 Task: Reply All to email with the signature Gabriel Evans with the subject Request for a video from softage.1@softage.net with the message Could you please provide a summary of the customer feedback received?, select last sentence, change the font color from current to red and background color to green Send the email
Action: Mouse moved to (884, 75)
Screenshot: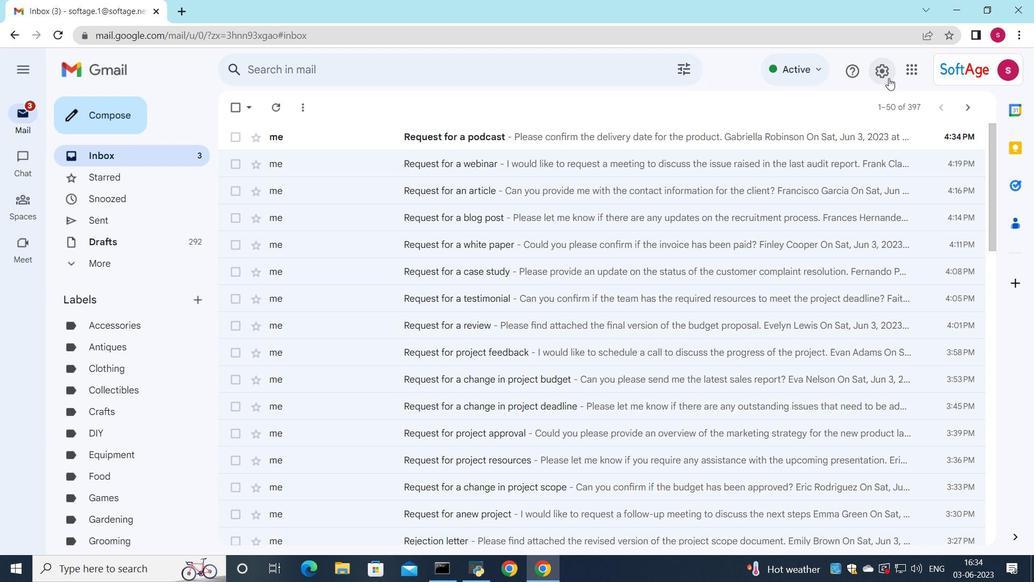 
Action: Mouse pressed left at (884, 75)
Screenshot: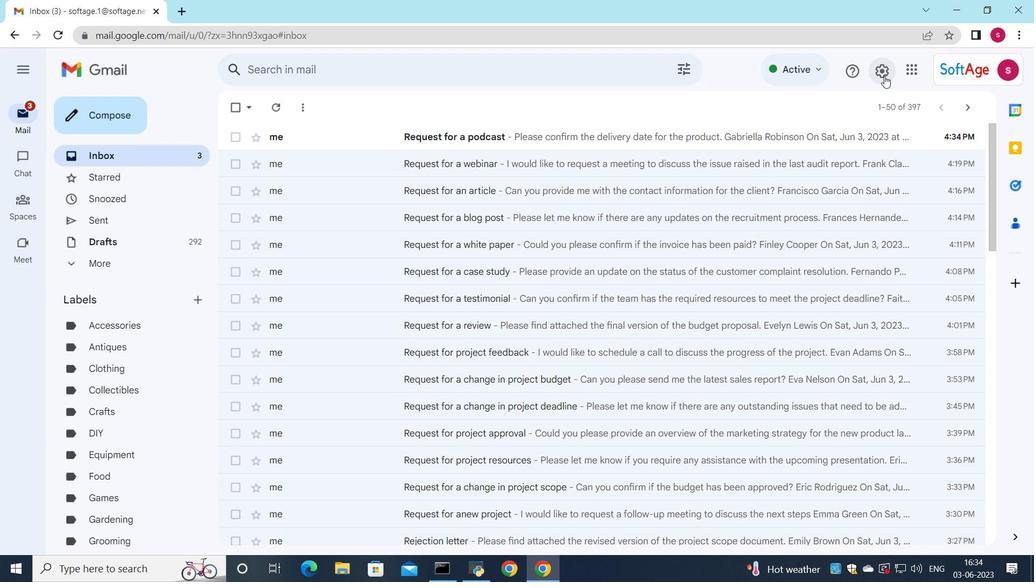 
Action: Mouse moved to (883, 137)
Screenshot: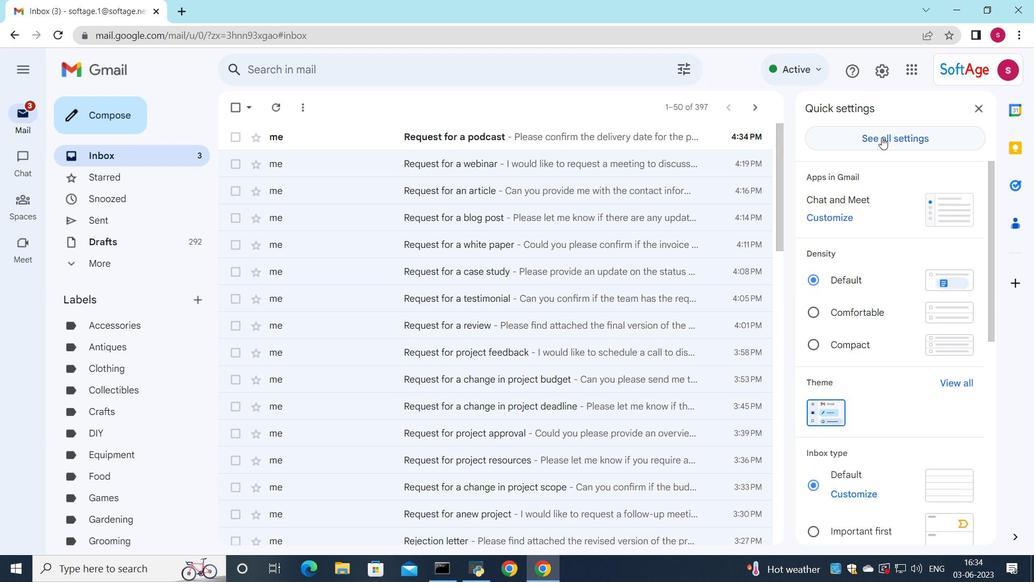 
Action: Mouse pressed left at (883, 137)
Screenshot: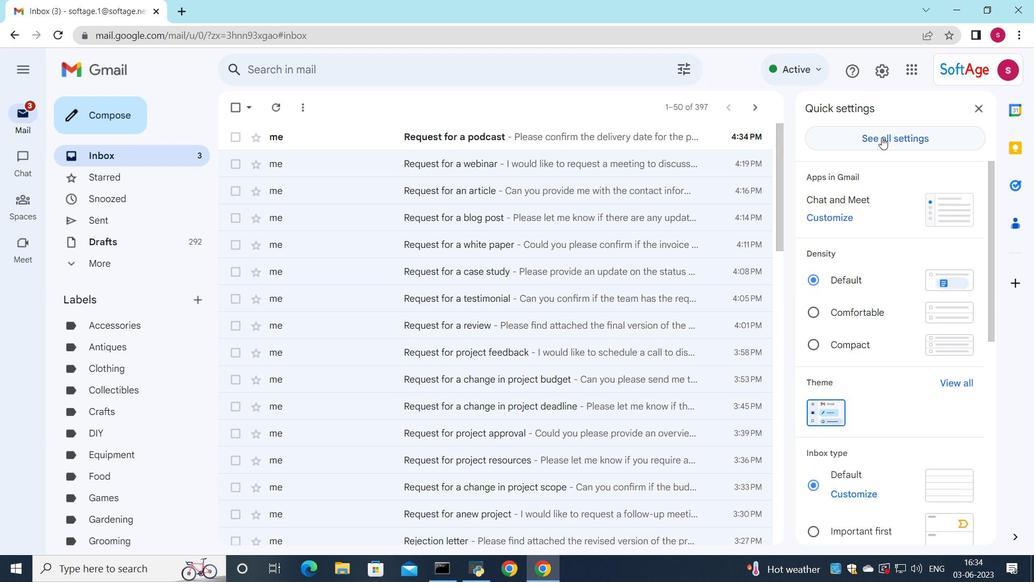 
Action: Mouse moved to (601, 369)
Screenshot: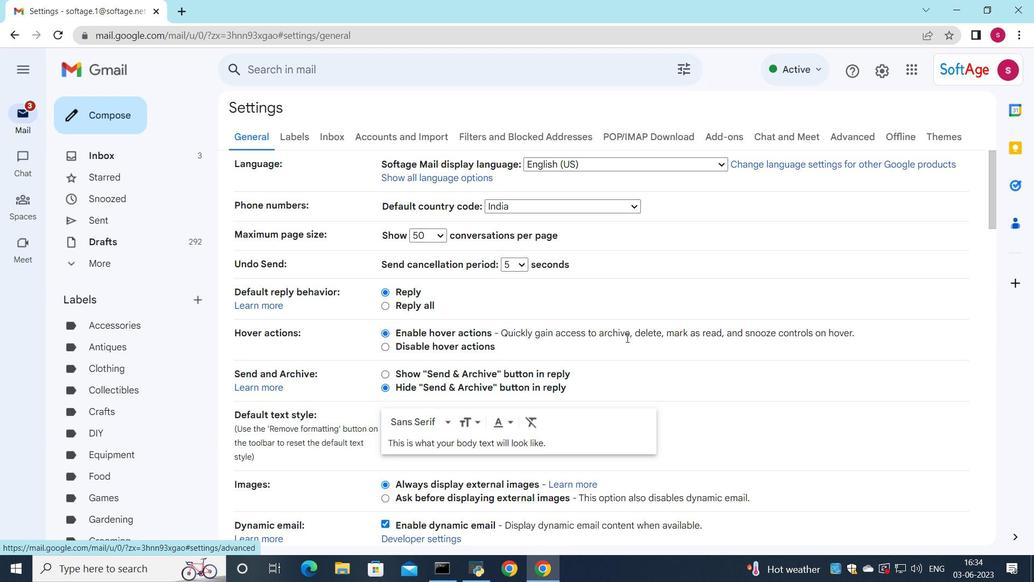 
Action: Mouse scrolled (601, 368) with delta (0, 0)
Screenshot: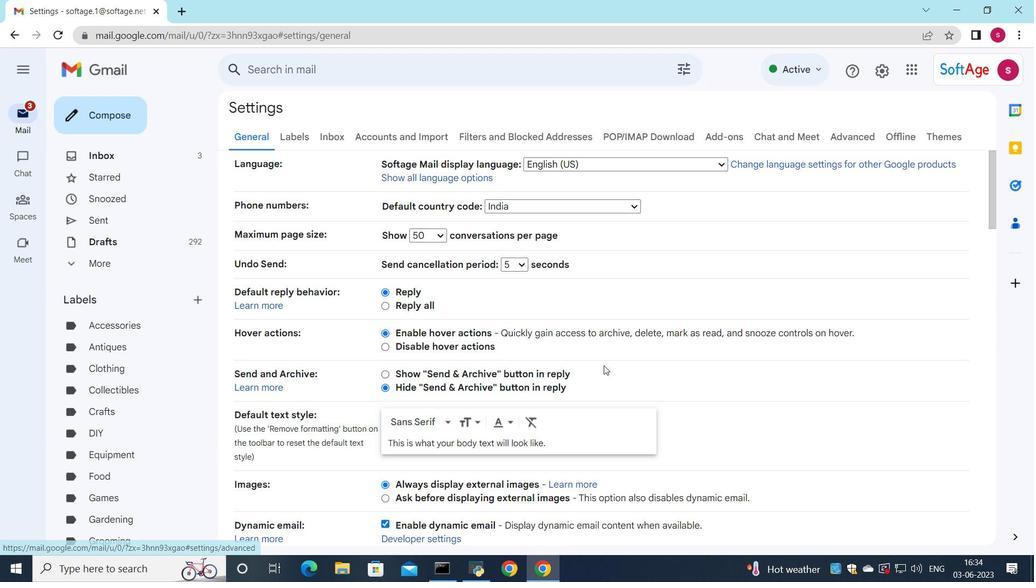 
Action: Mouse scrolled (601, 368) with delta (0, 0)
Screenshot: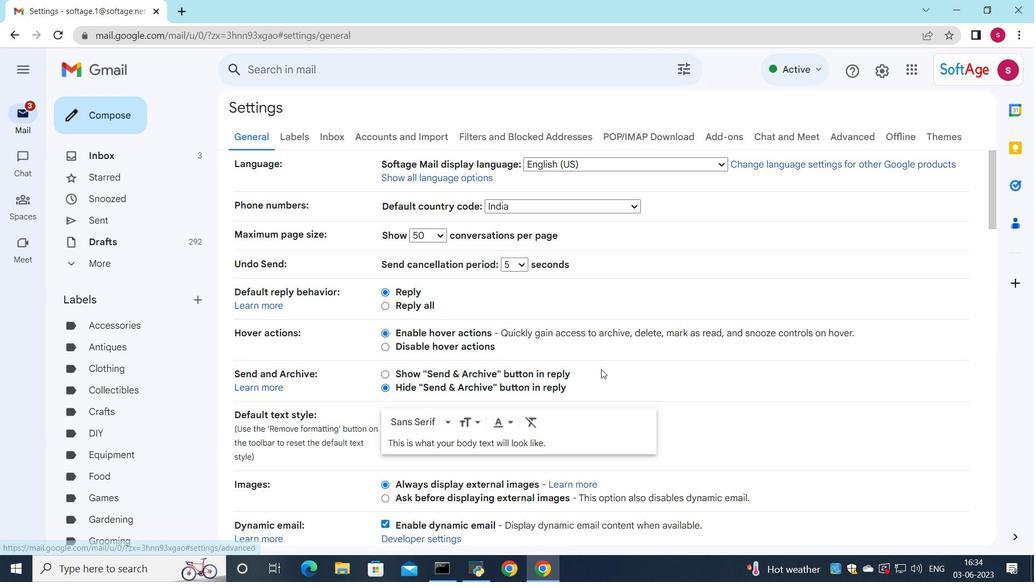 
Action: Mouse scrolled (601, 368) with delta (0, 0)
Screenshot: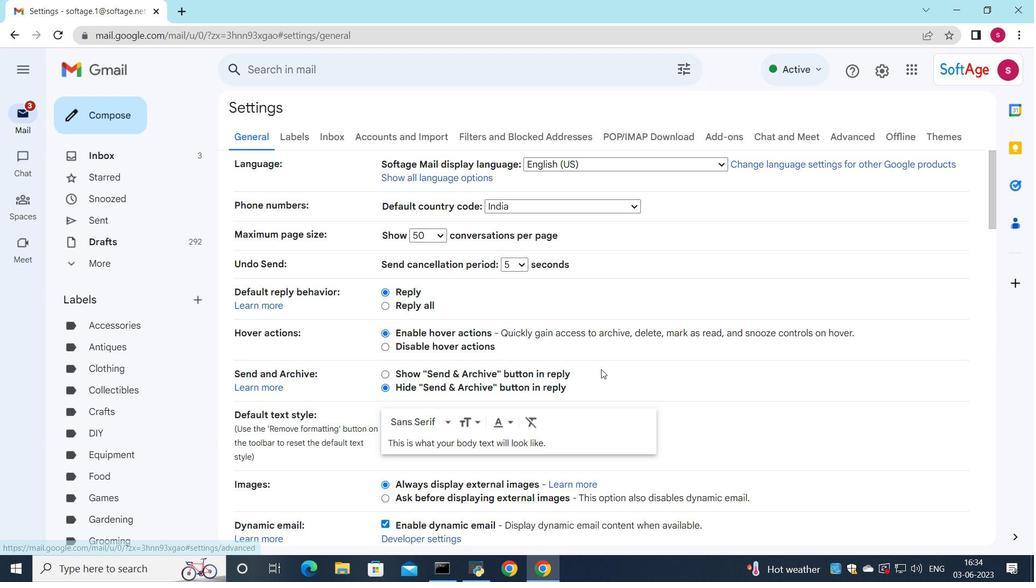 
Action: Mouse moved to (601, 363)
Screenshot: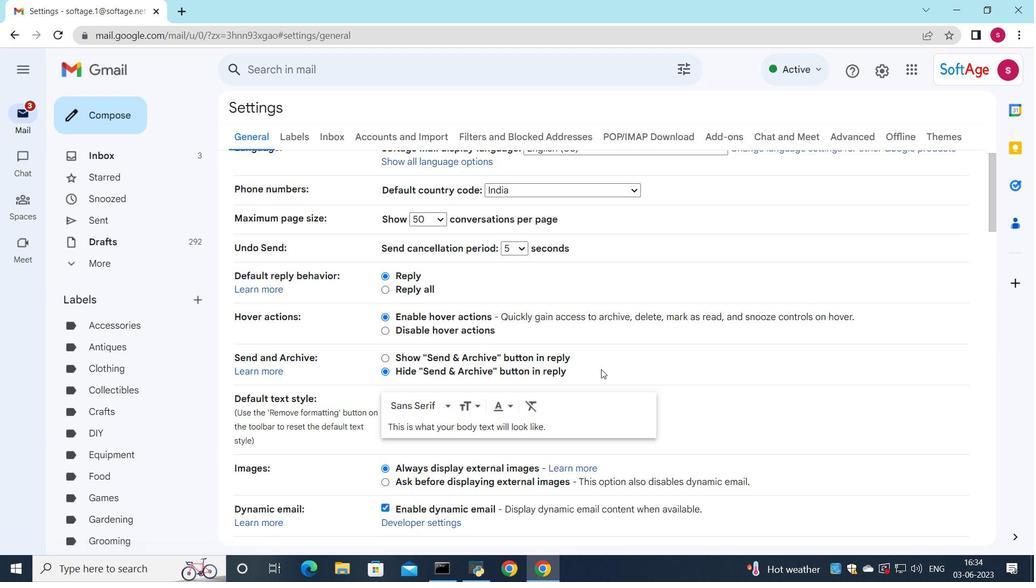 
Action: Mouse scrolled (601, 363) with delta (0, 0)
Screenshot: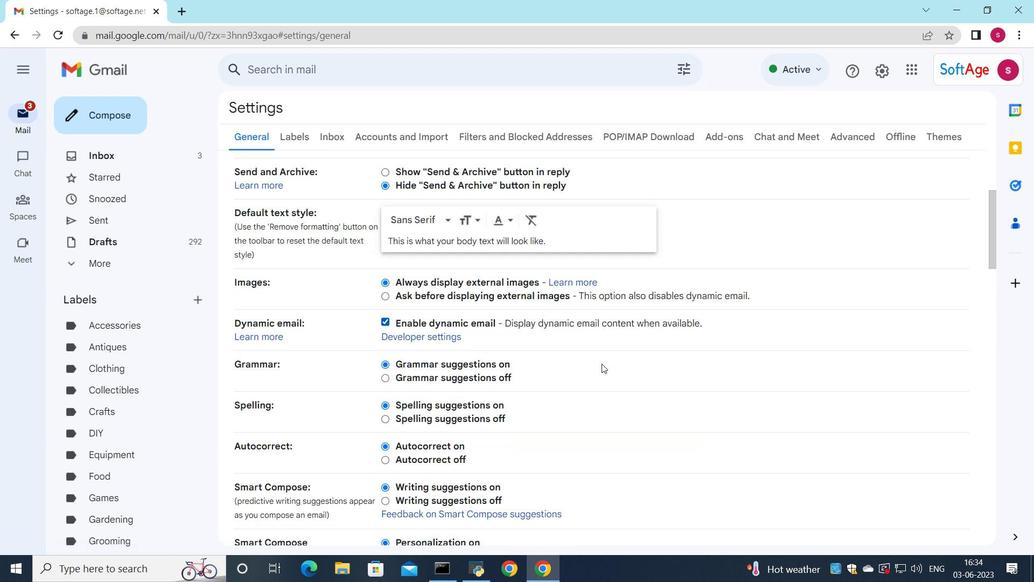 
Action: Mouse scrolled (601, 363) with delta (0, 0)
Screenshot: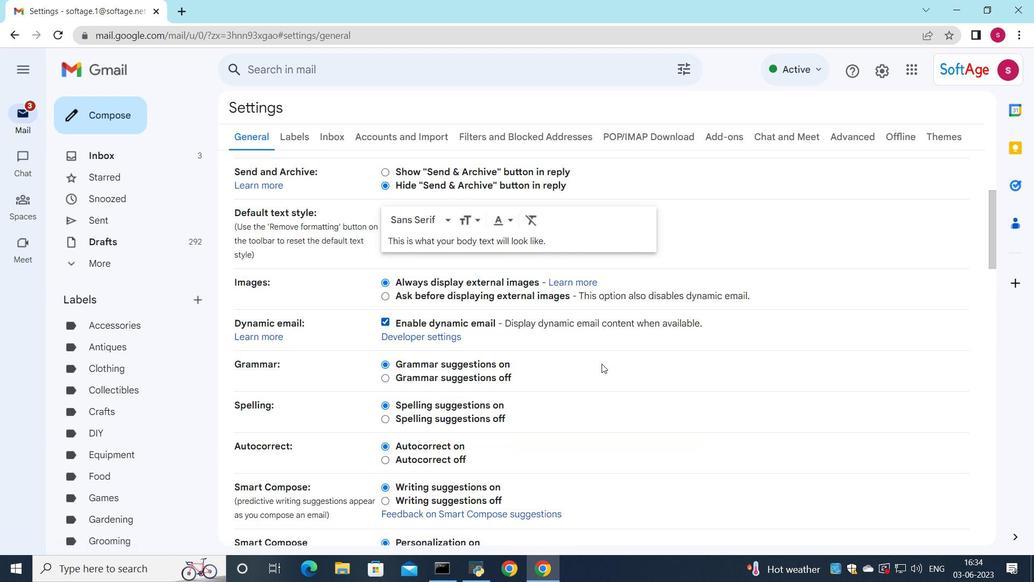 
Action: Mouse scrolled (601, 363) with delta (0, 0)
Screenshot: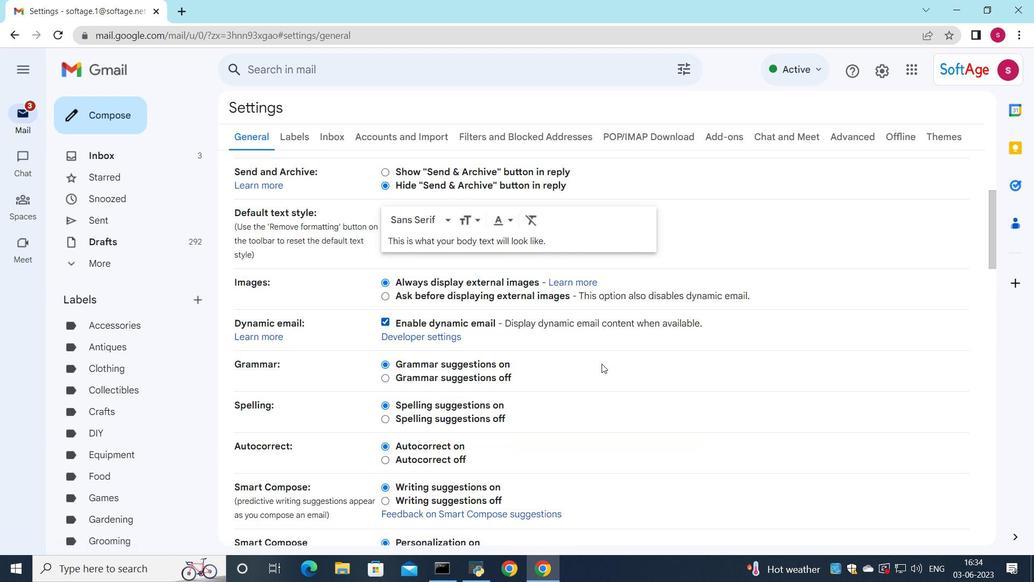 
Action: Mouse scrolled (601, 363) with delta (0, 0)
Screenshot: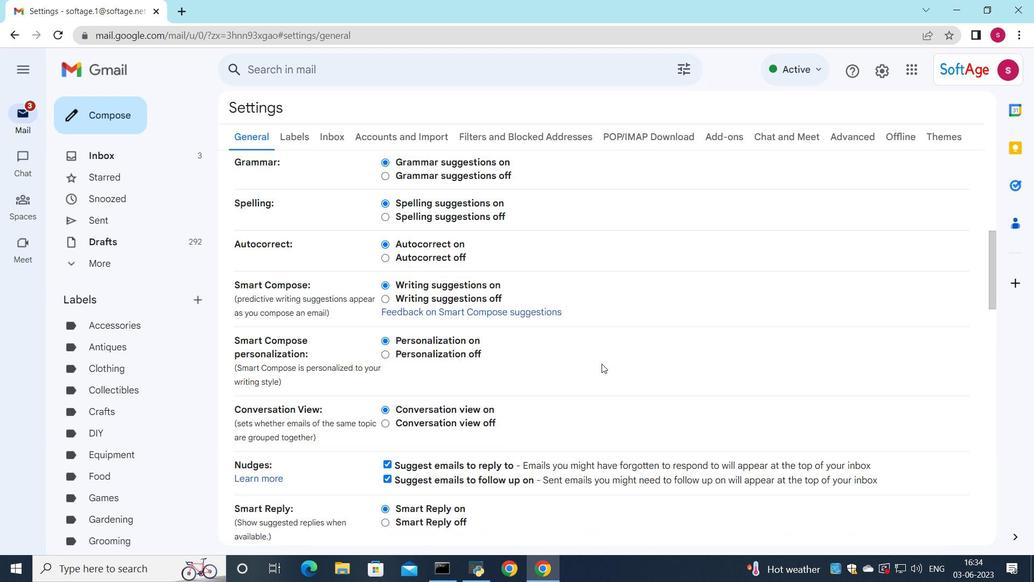
Action: Mouse scrolled (601, 363) with delta (0, 0)
Screenshot: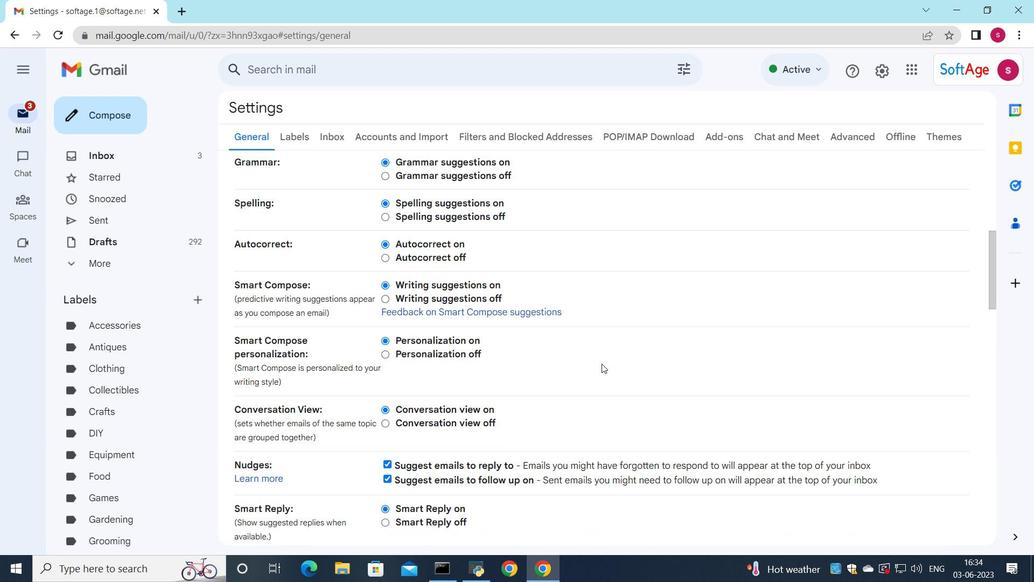 
Action: Mouse scrolled (601, 363) with delta (0, 0)
Screenshot: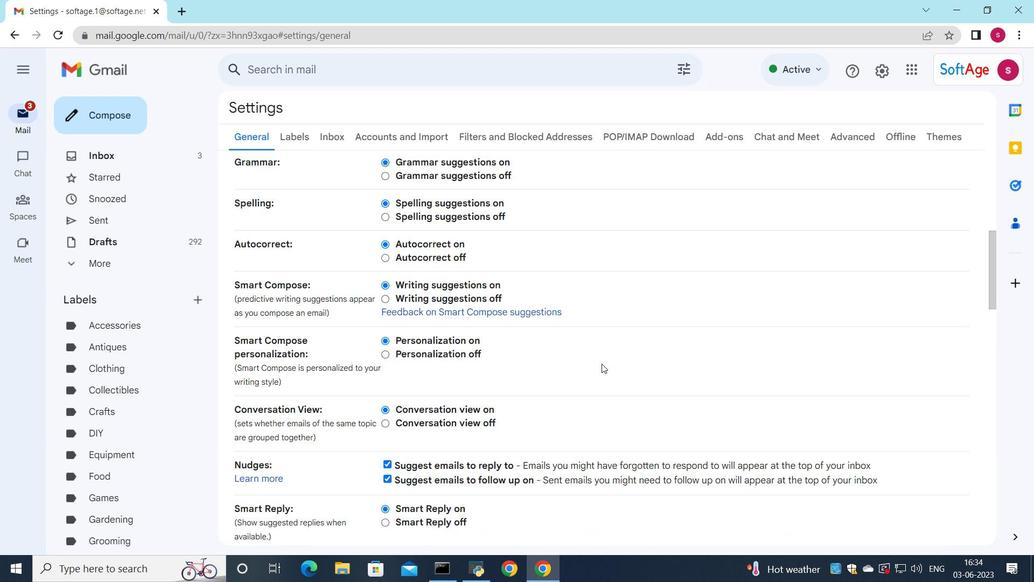 
Action: Mouse moved to (594, 364)
Screenshot: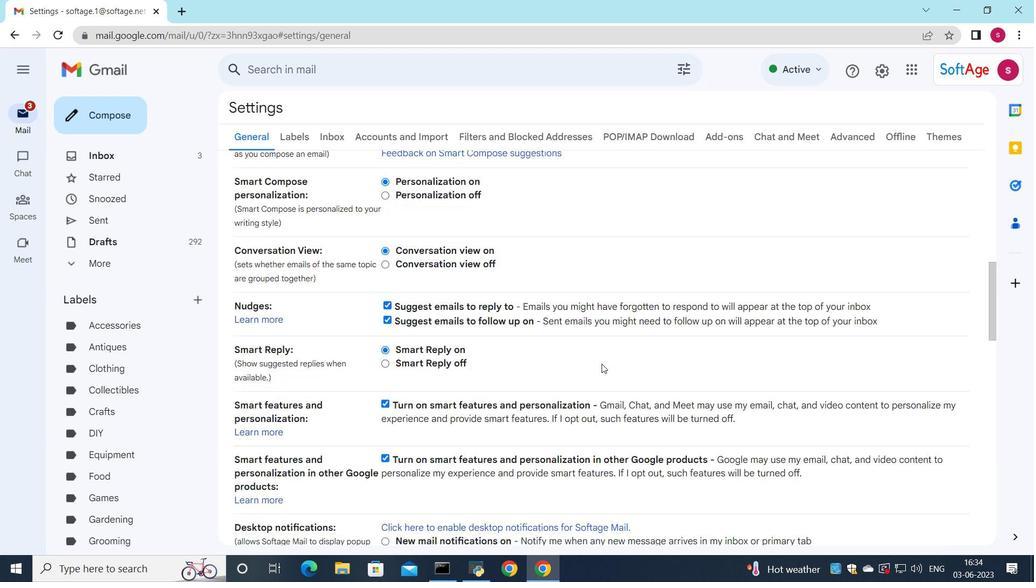 
Action: Mouse scrolled (594, 364) with delta (0, 0)
Screenshot: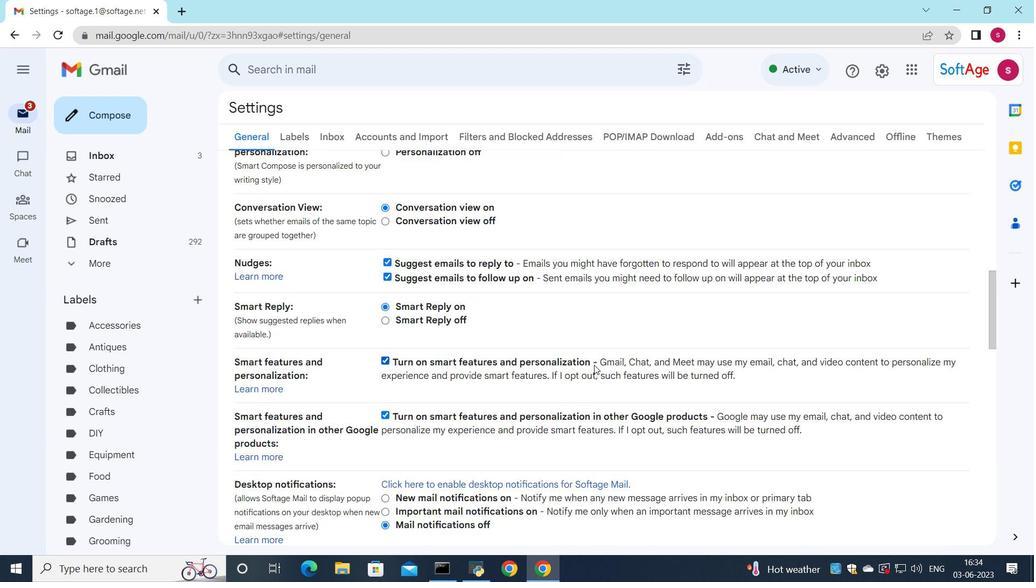 
Action: Mouse scrolled (594, 364) with delta (0, 0)
Screenshot: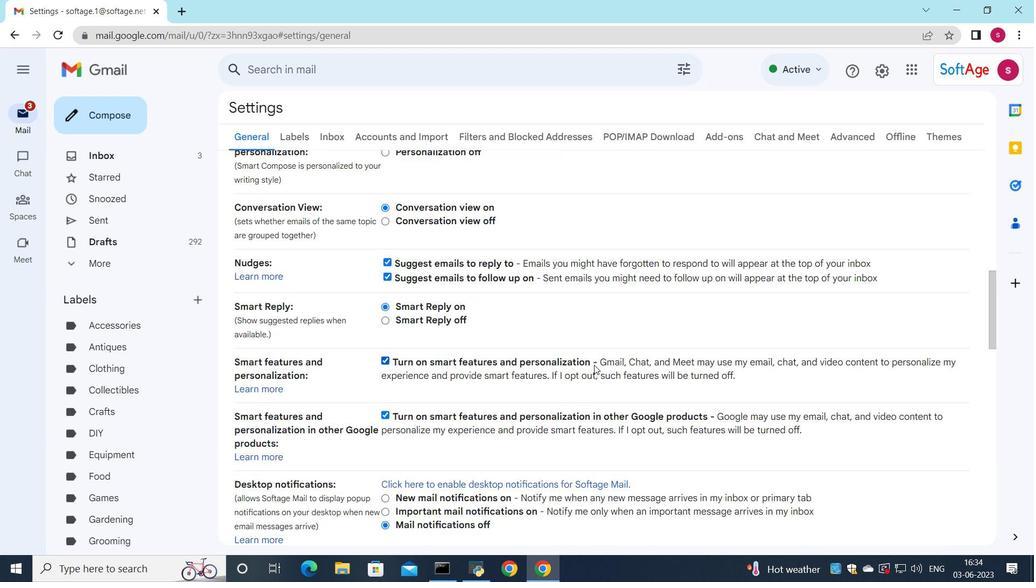 
Action: Mouse scrolled (594, 364) with delta (0, 0)
Screenshot: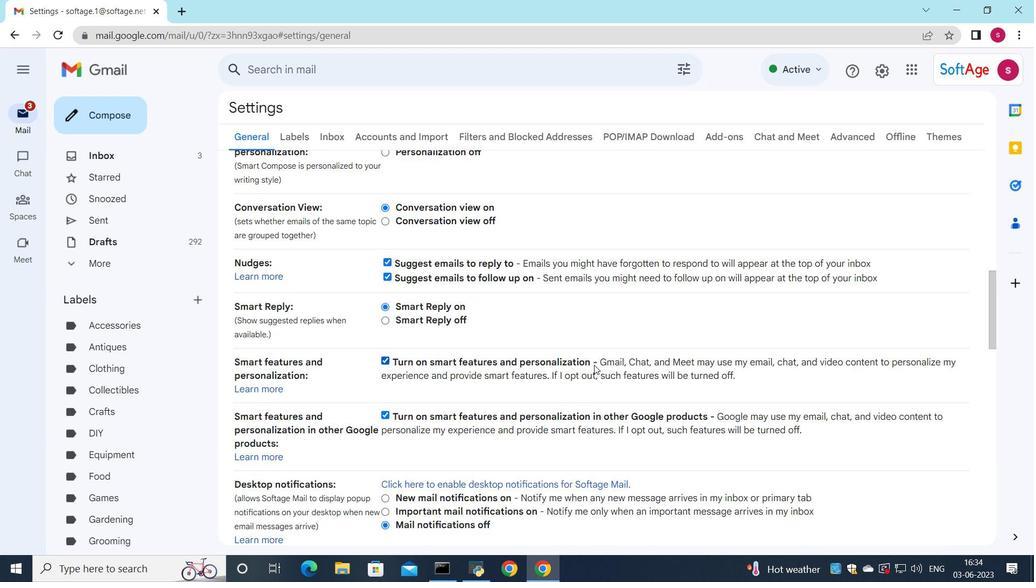 
Action: Mouse moved to (590, 368)
Screenshot: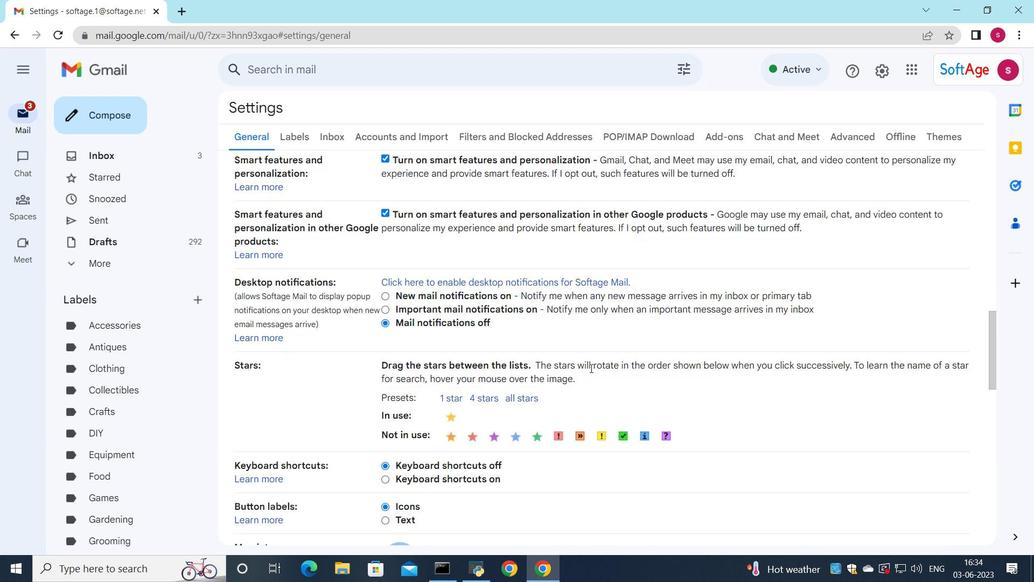 
Action: Mouse scrolled (590, 368) with delta (0, 0)
Screenshot: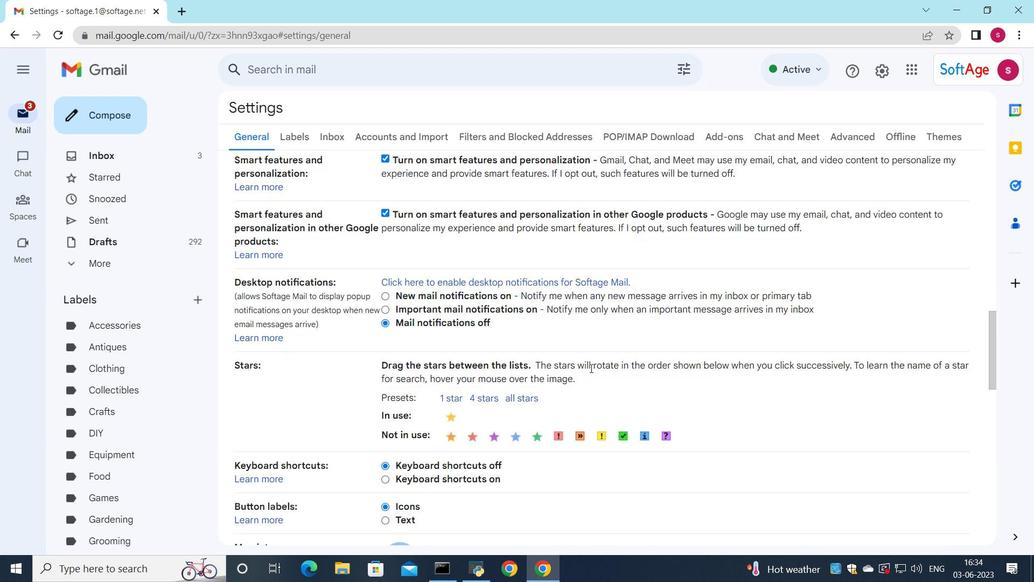 
Action: Mouse scrolled (590, 368) with delta (0, 0)
Screenshot: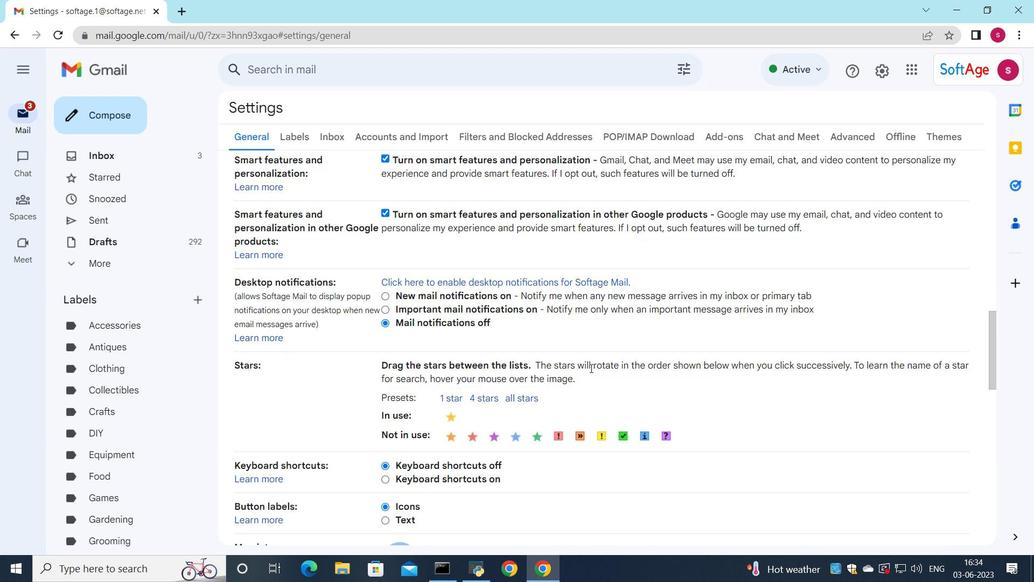 
Action: Mouse scrolled (590, 368) with delta (0, 0)
Screenshot: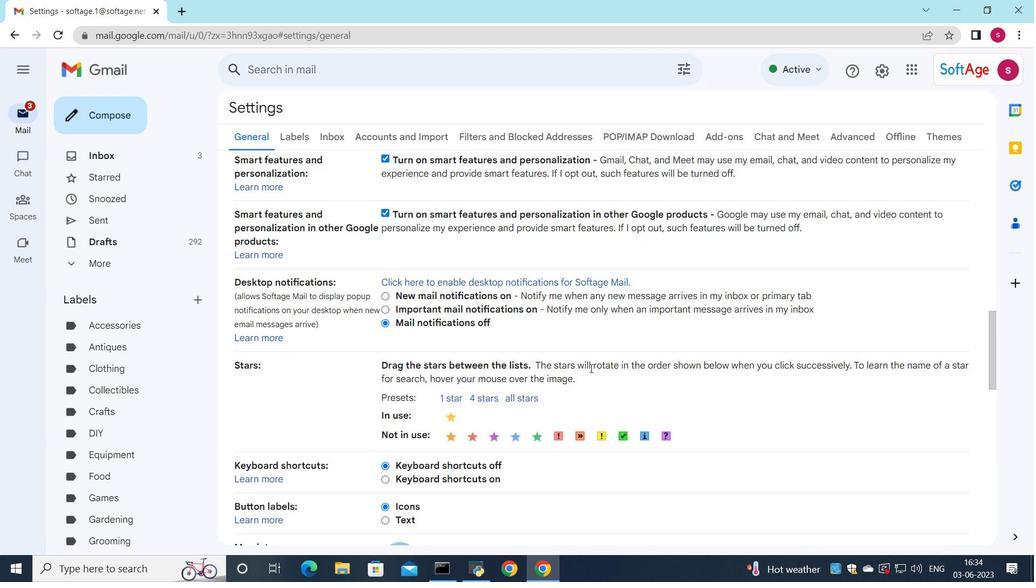 
Action: Mouse moved to (494, 404)
Screenshot: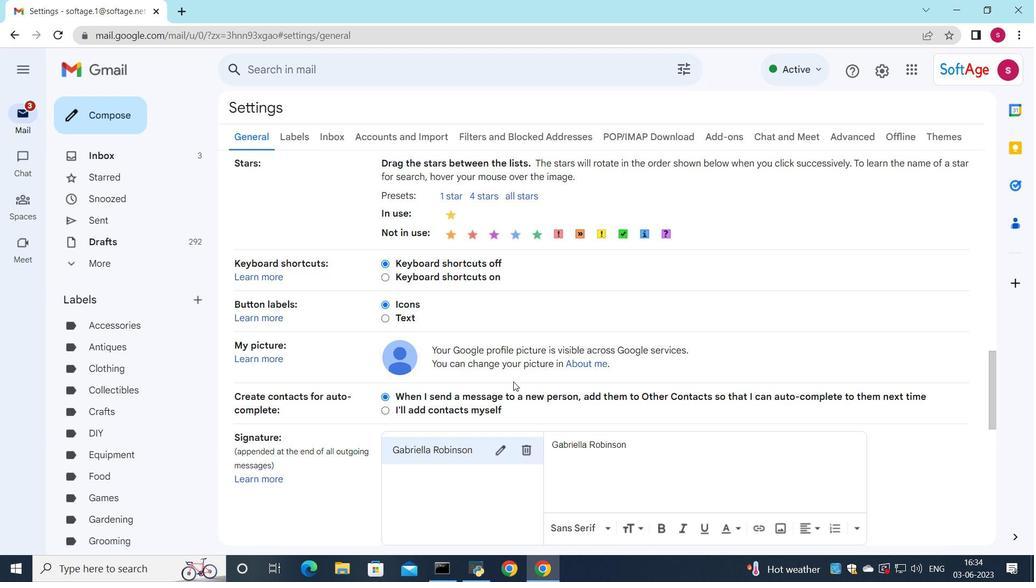 
Action: Mouse scrolled (494, 404) with delta (0, 0)
Screenshot: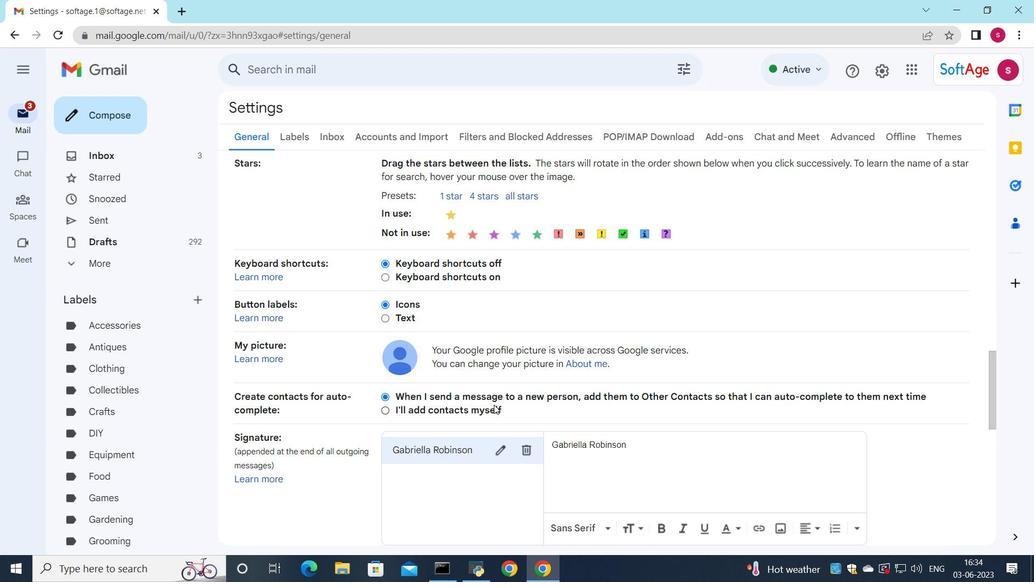 
Action: Mouse scrolled (494, 404) with delta (0, 0)
Screenshot: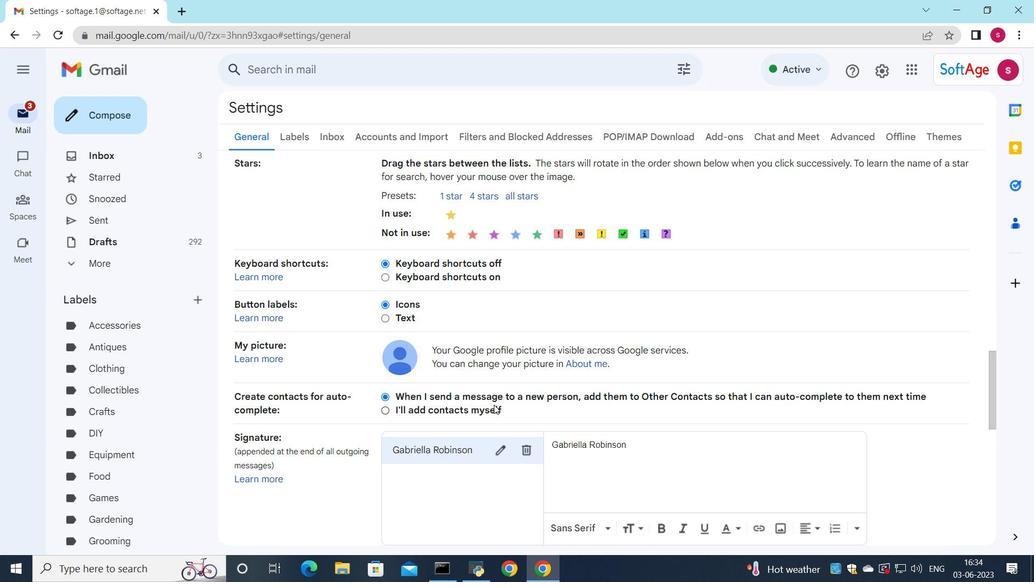 
Action: Mouse moved to (531, 320)
Screenshot: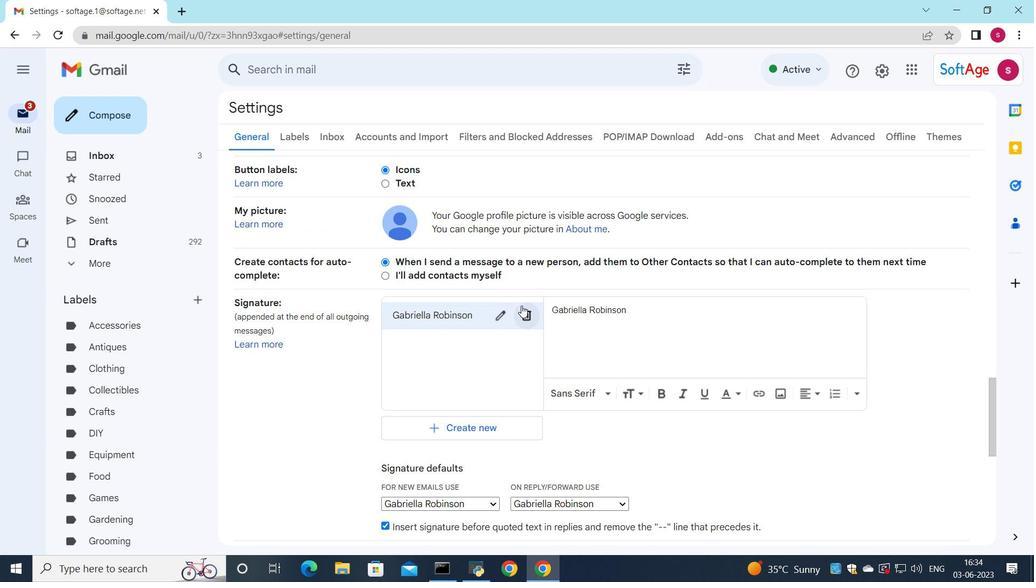 
Action: Mouse pressed left at (531, 320)
Screenshot: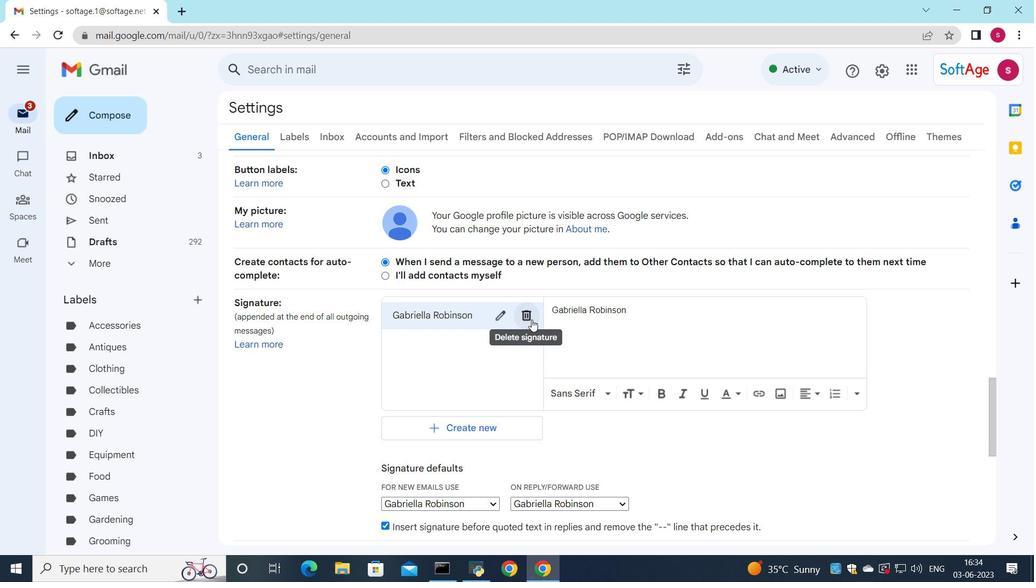 
Action: Mouse moved to (632, 318)
Screenshot: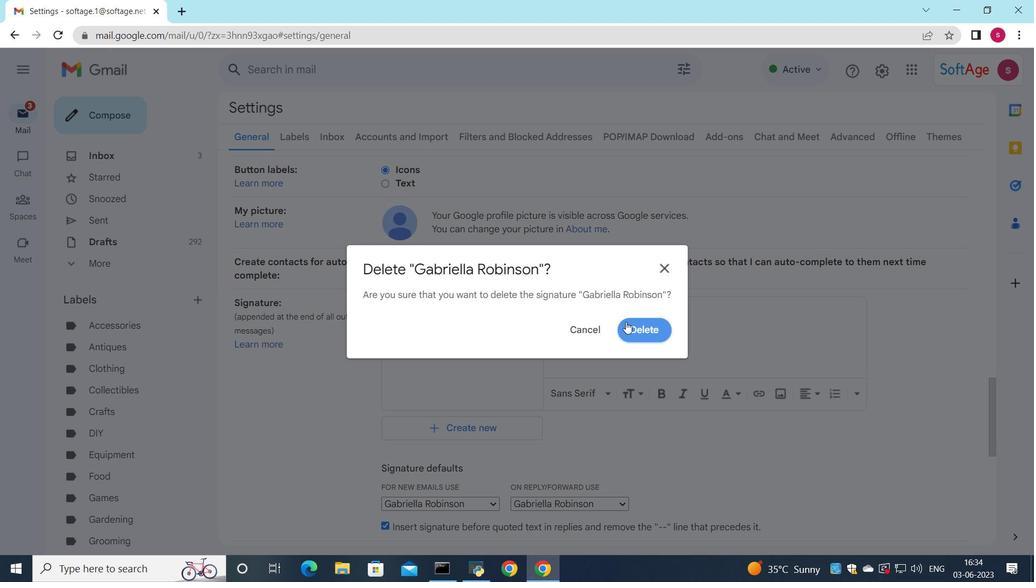 
Action: Mouse pressed left at (632, 318)
Screenshot: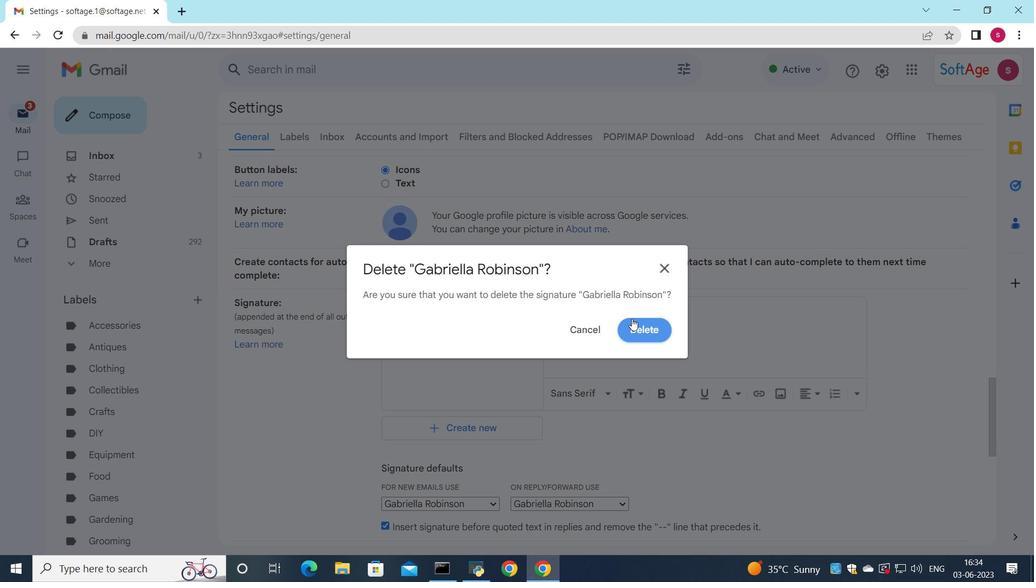 
Action: Mouse moved to (462, 326)
Screenshot: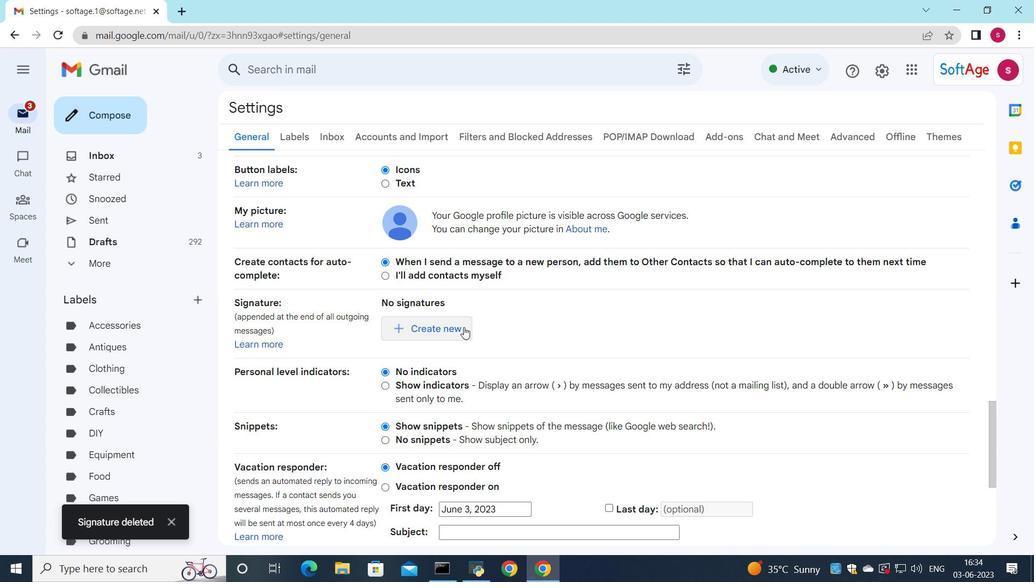 
Action: Mouse pressed left at (462, 326)
Screenshot: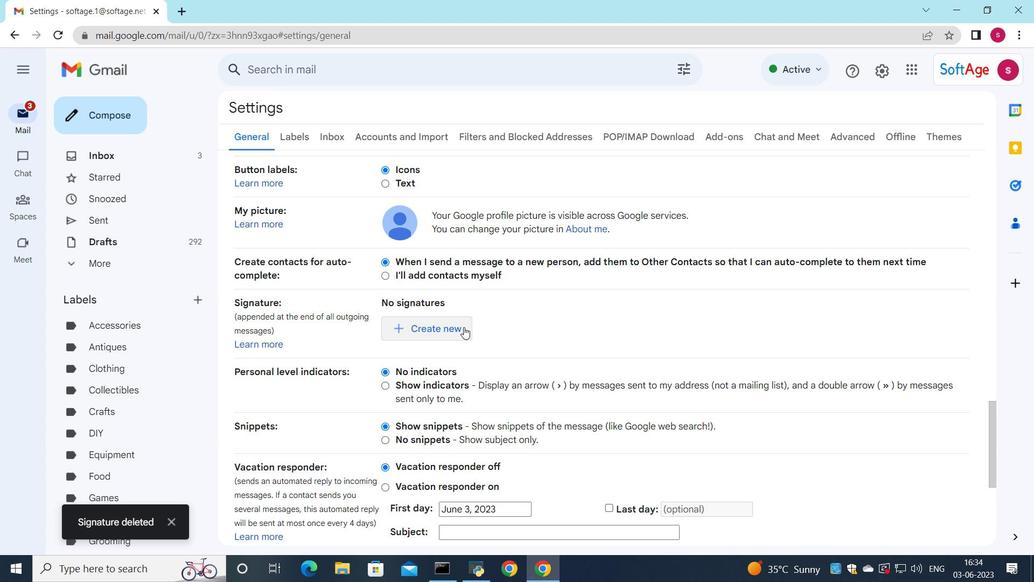 
Action: Mouse moved to (635, 307)
Screenshot: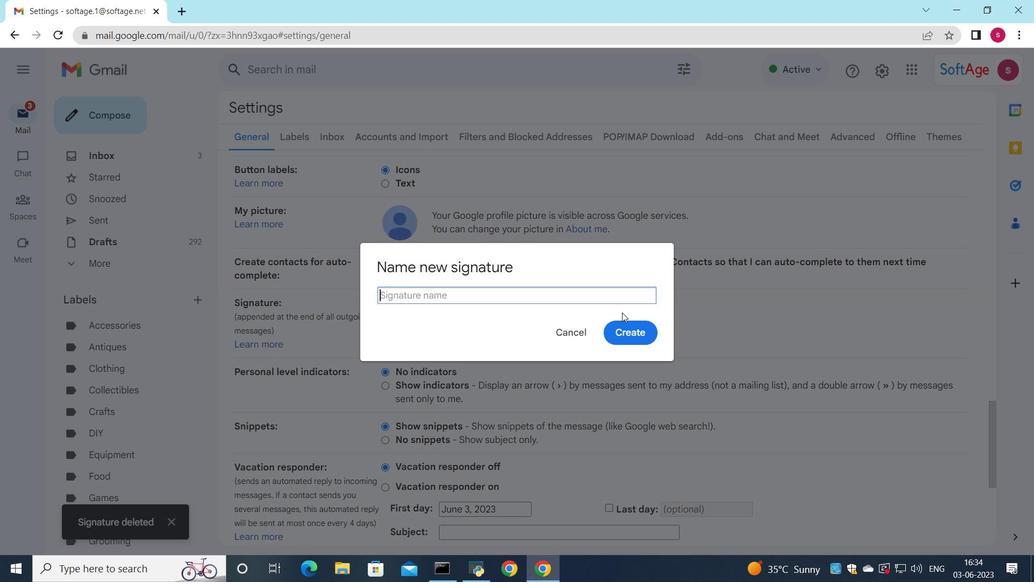 
Action: Key pressed <Key.shift><Key.shift><Key.shift><Key.shift><Key.shift><Key.shift><Key.shift><Key.shift><Key.shift><Key.shift>Gabriel<Key.space><Key.shift>Evans
Screenshot: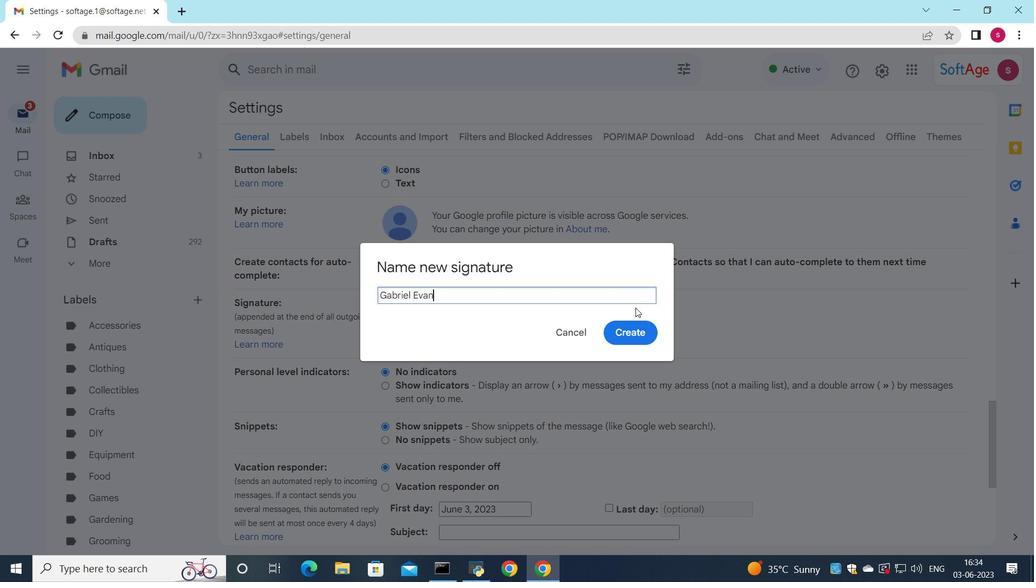 
Action: Mouse moved to (628, 332)
Screenshot: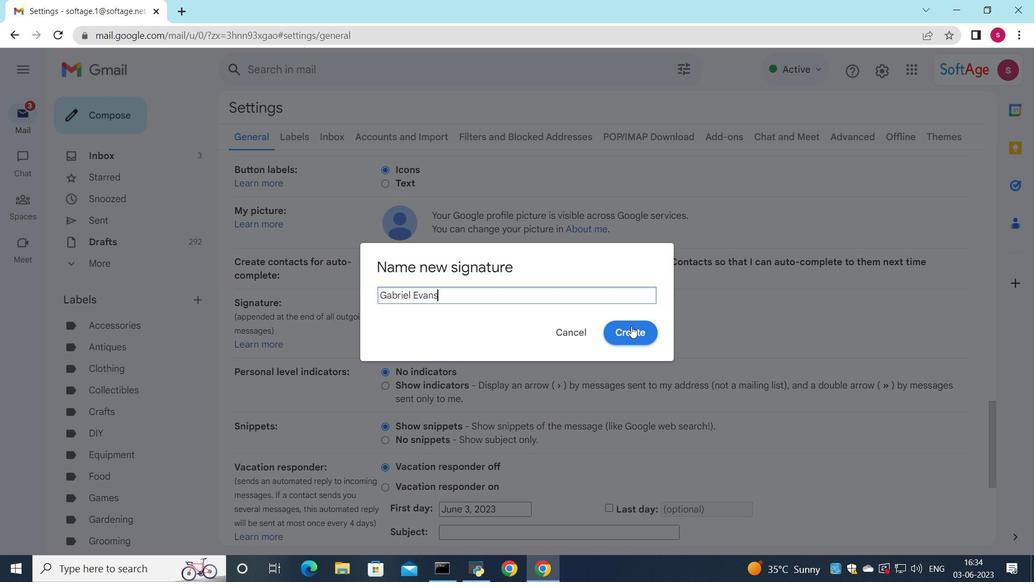 
Action: Mouse pressed left at (628, 332)
Screenshot: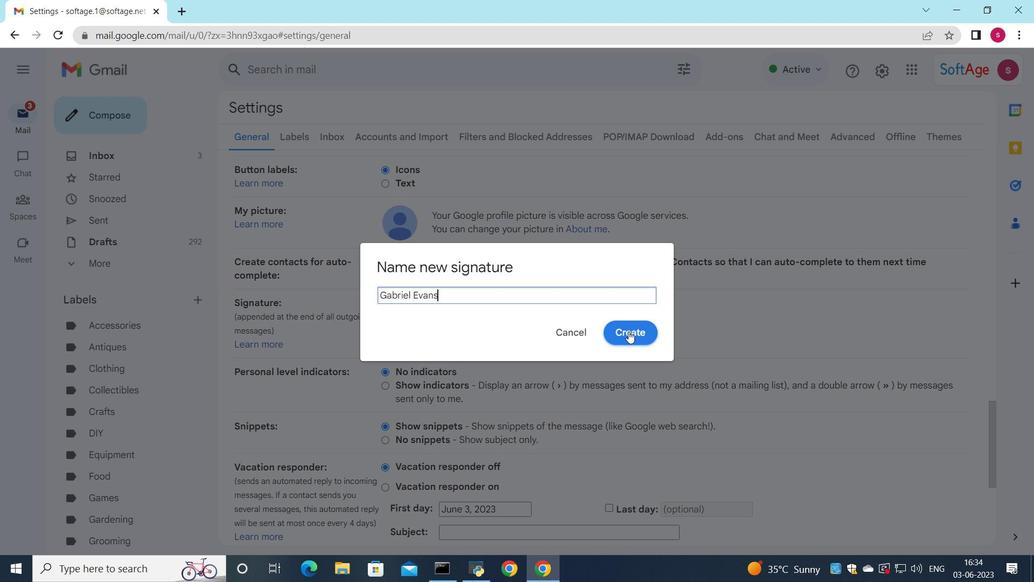 
Action: Mouse moved to (611, 331)
Screenshot: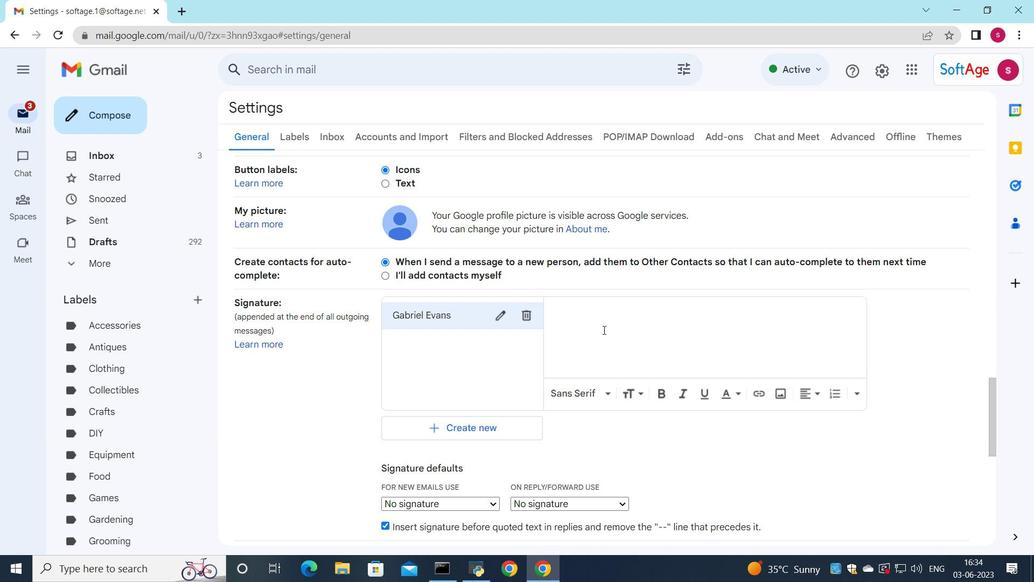 
Action: Mouse pressed left at (611, 331)
Screenshot: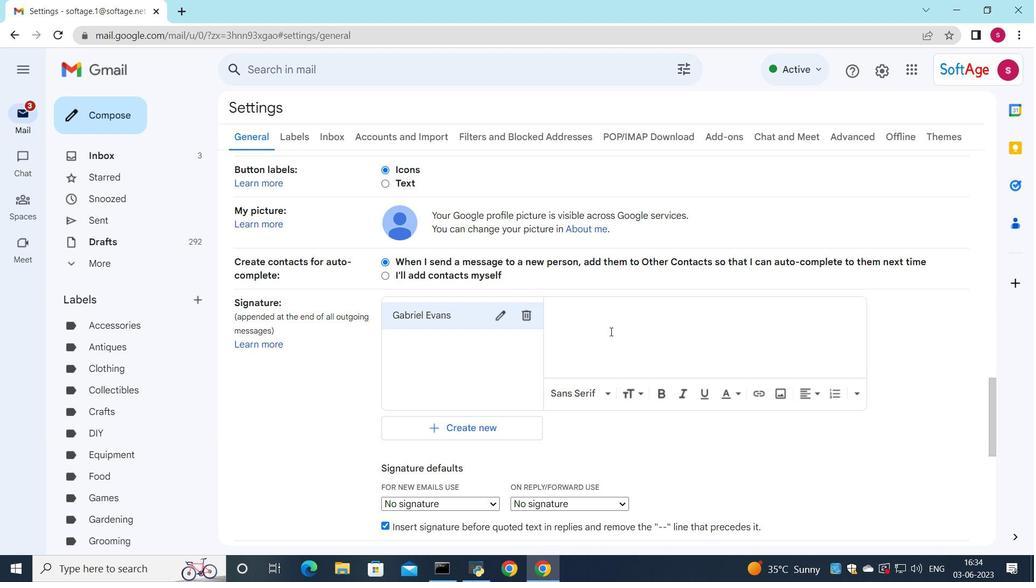 
Action: Key pressed <Key.shift>Gabriel<Key.space><Key.shift>Evans
Screenshot: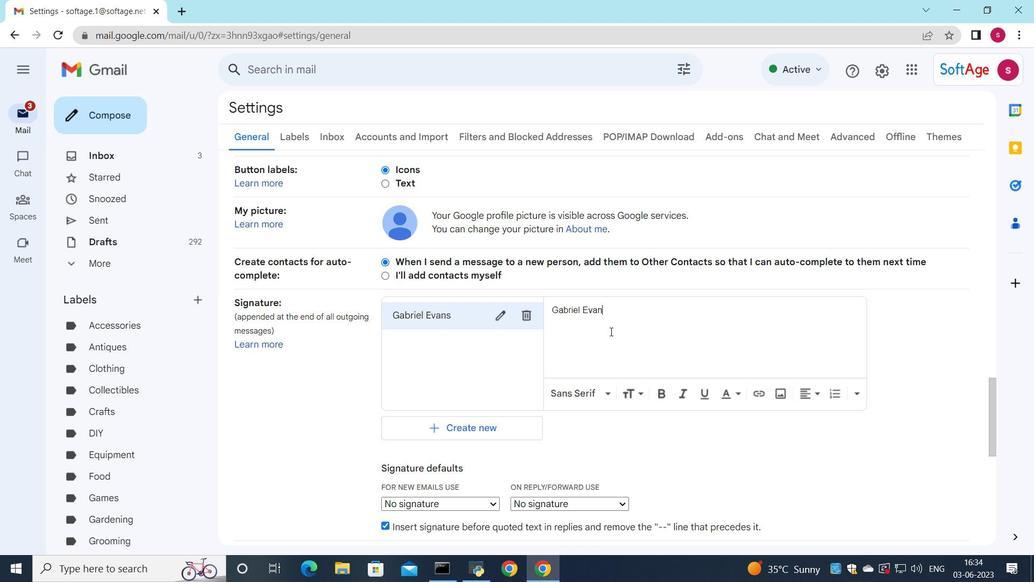 
Action: Mouse moved to (603, 352)
Screenshot: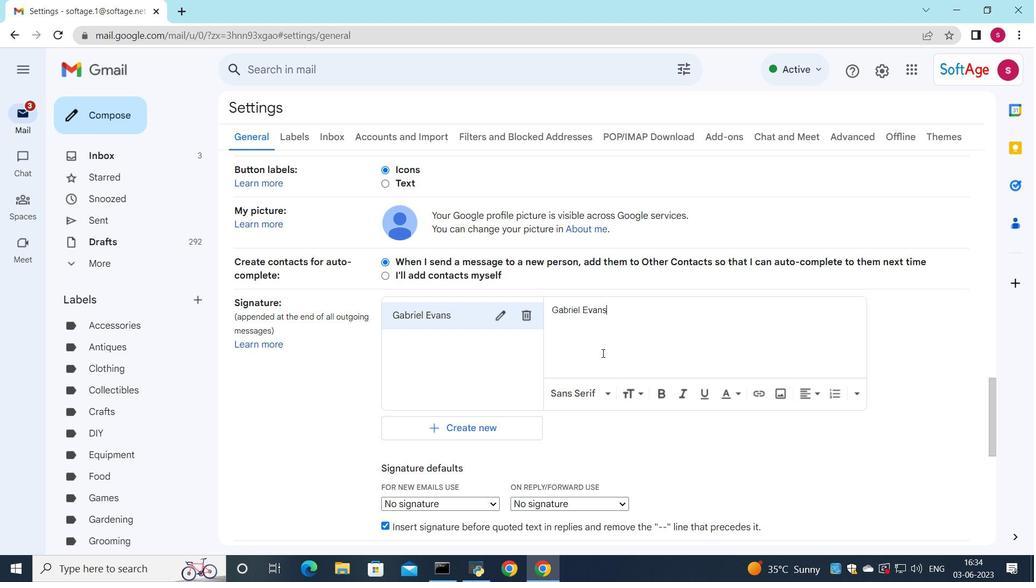 
Action: Mouse scrolled (603, 352) with delta (0, 0)
Screenshot: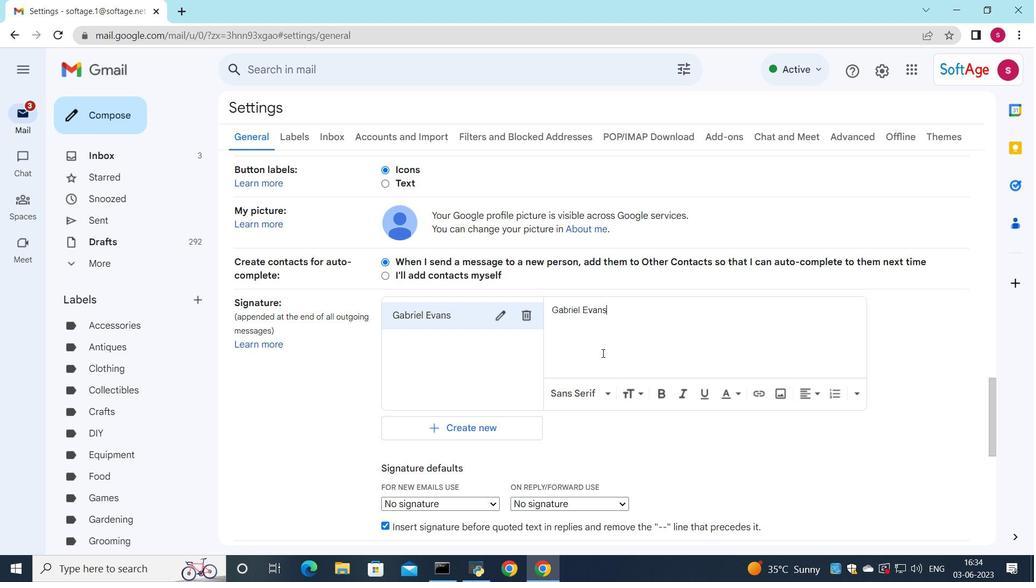 
Action: Mouse moved to (445, 435)
Screenshot: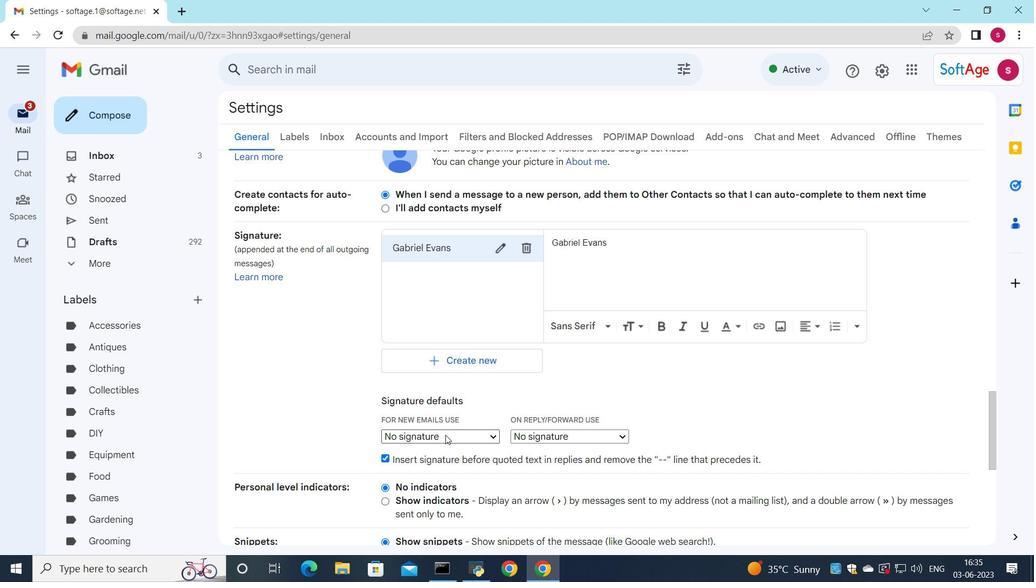 
Action: Mouse pressed left at (445, 435)
Screenshot: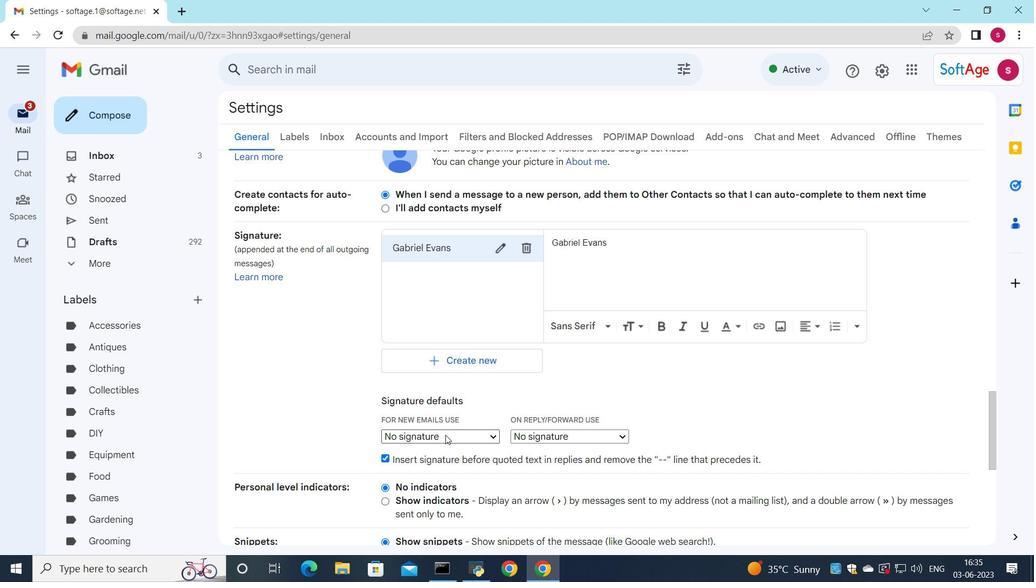 
Action: Mouse moved to (437, 458)
Screenshot: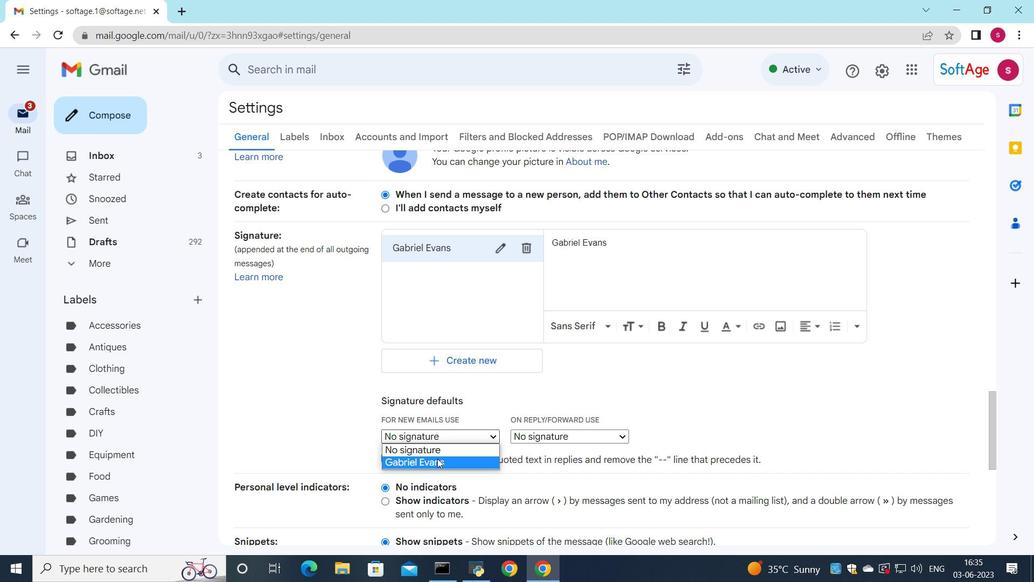 
Action: Mouse pressed left at (437, 458)
Screenshot: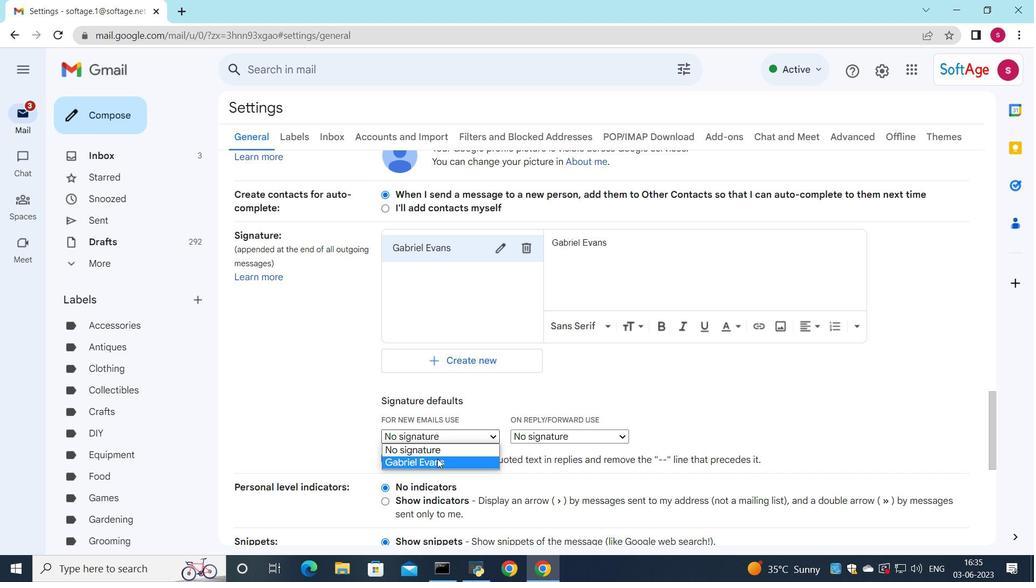 
Action: Mouse moved to (530, 433)
Screenshot: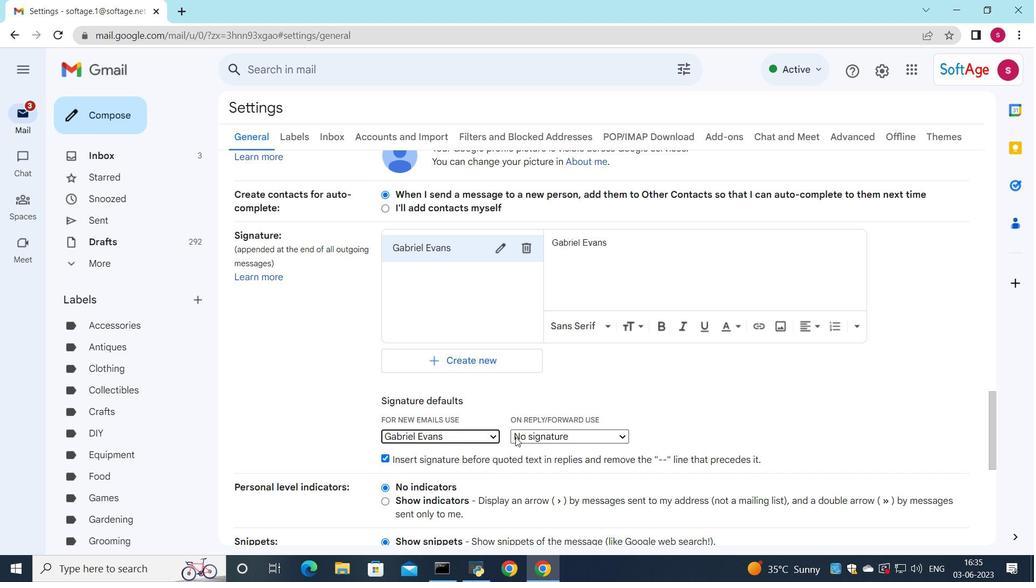 
Action: Mouse pressed left at (530, 433)
Screenshot: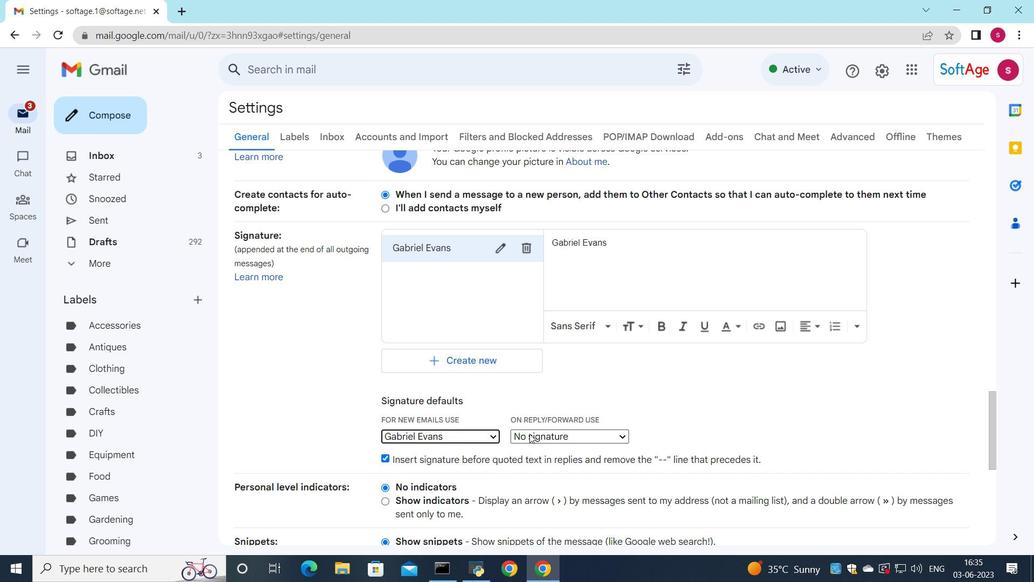 
Action: Mouse moved to (529, 460)
Screenshot: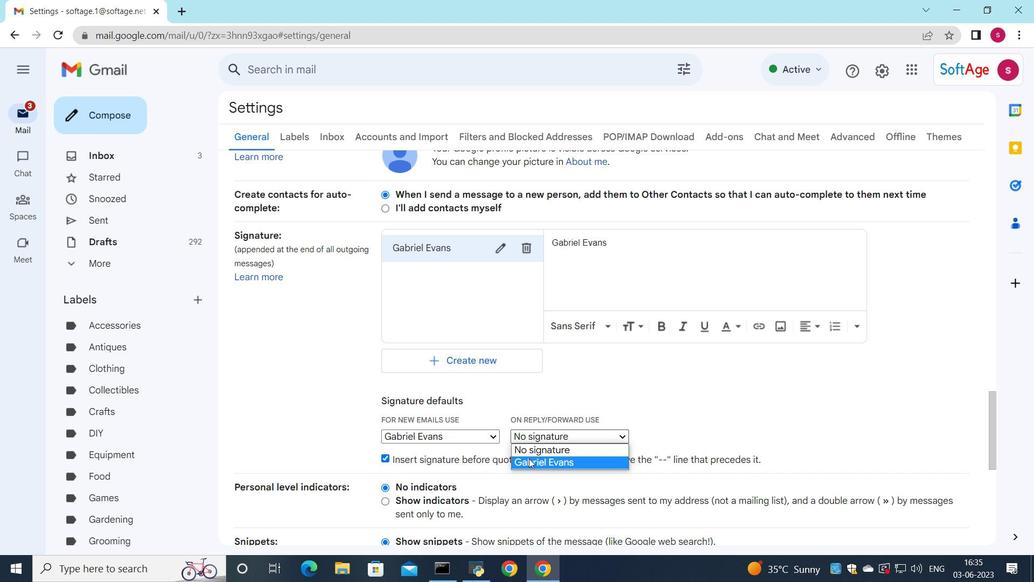 
Action: Mouse pressed left at (529, 460)
Screenshot: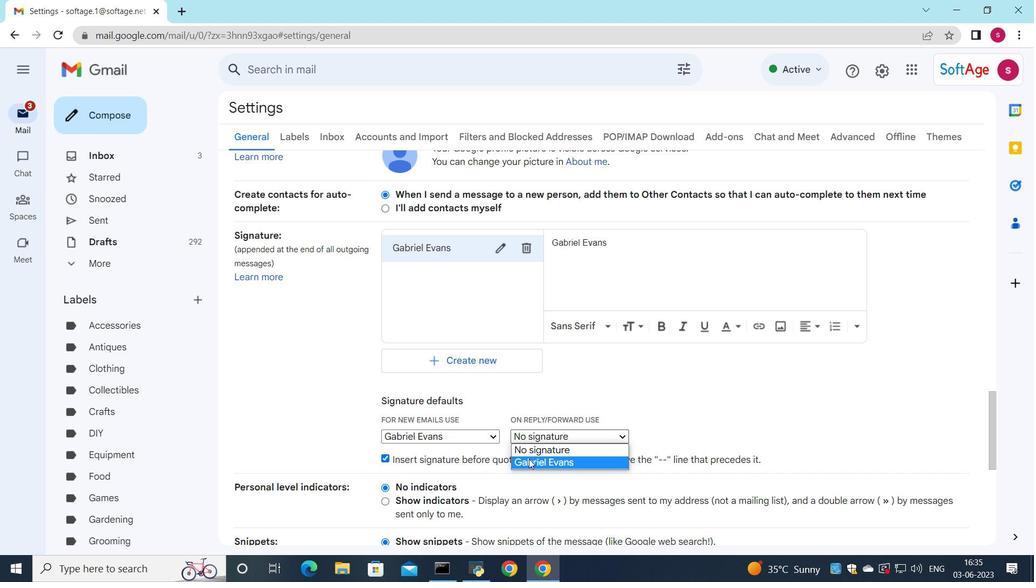 
Action: Mouse scrolled (529, 459) with delta (0, 0)
Screenshot: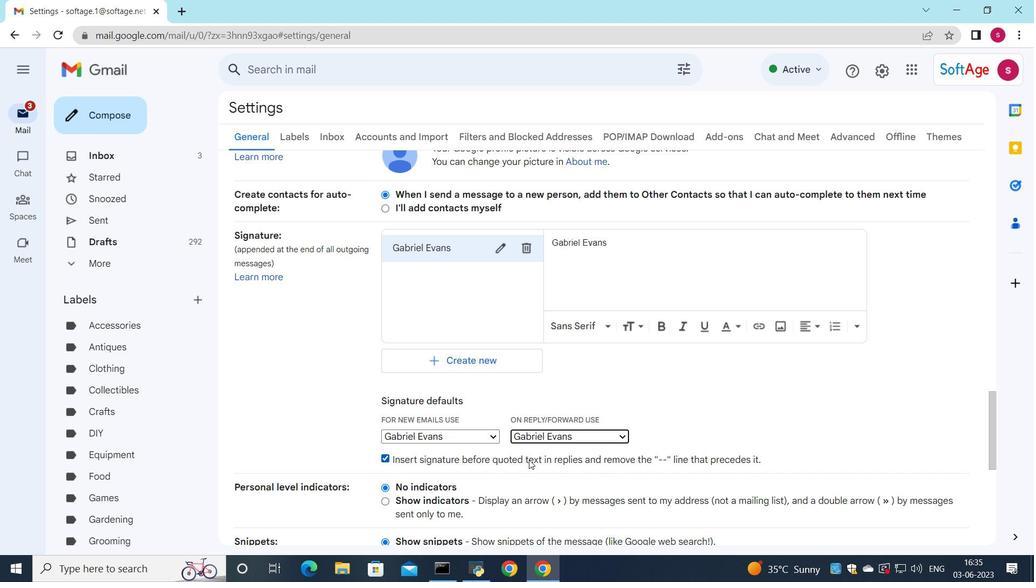 
Action: Mouse scrolled (529, 459) with delta (0, 0)
Screenshot: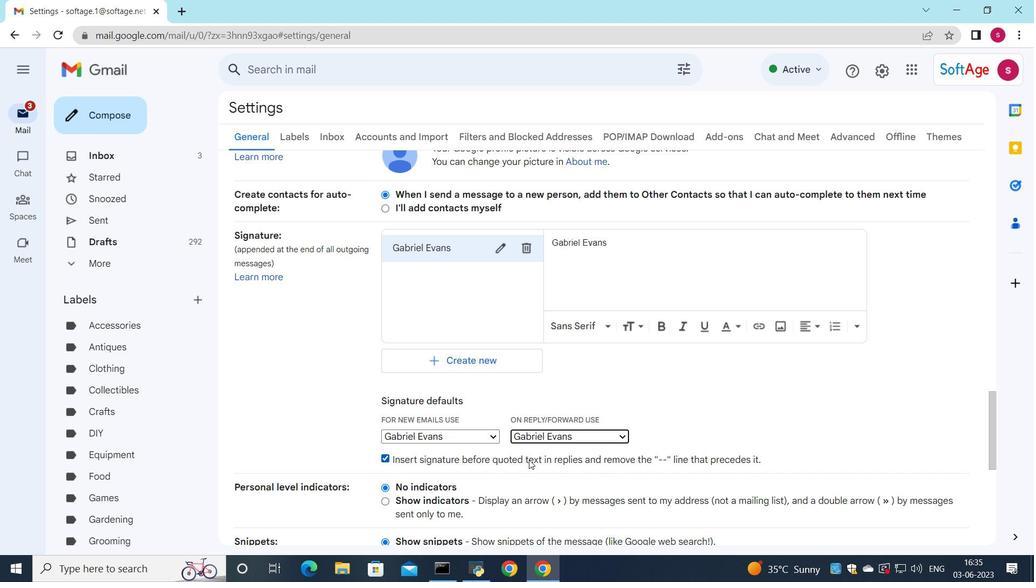 
Action: Mouse scrolled (529, 459) with delta (0, 0)
Screenshot: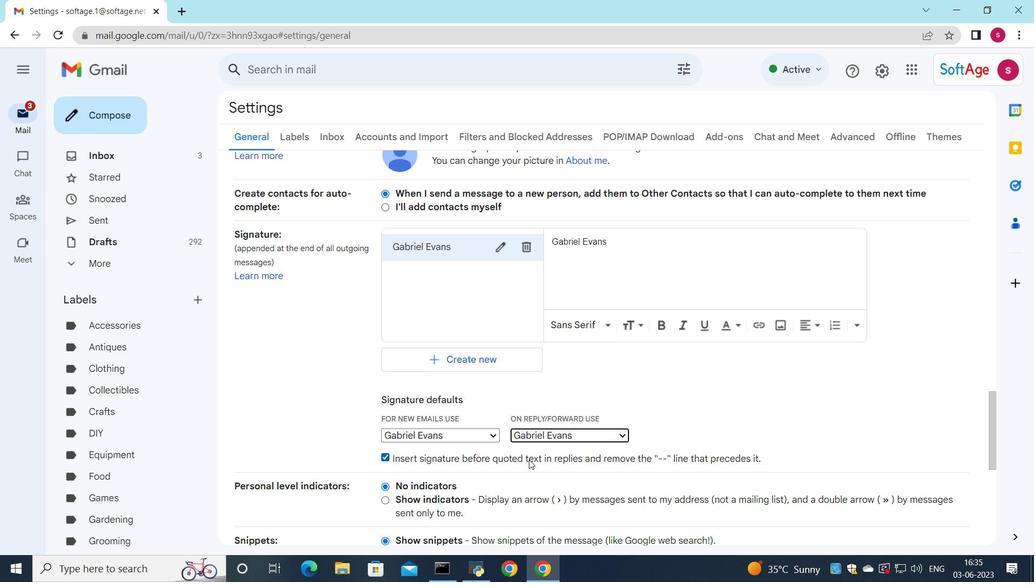 
Action: Mouse scrolled (529, 459) with delta (0, 0)
Screenshot: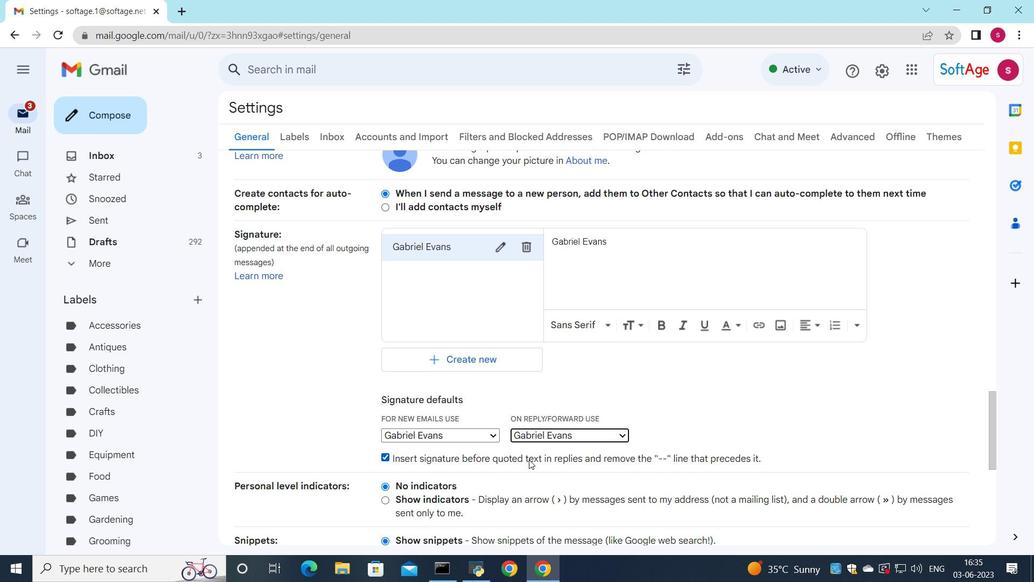 
Action: Mouse scrolled (529, 459) with delta (0, 0)
Screenshot: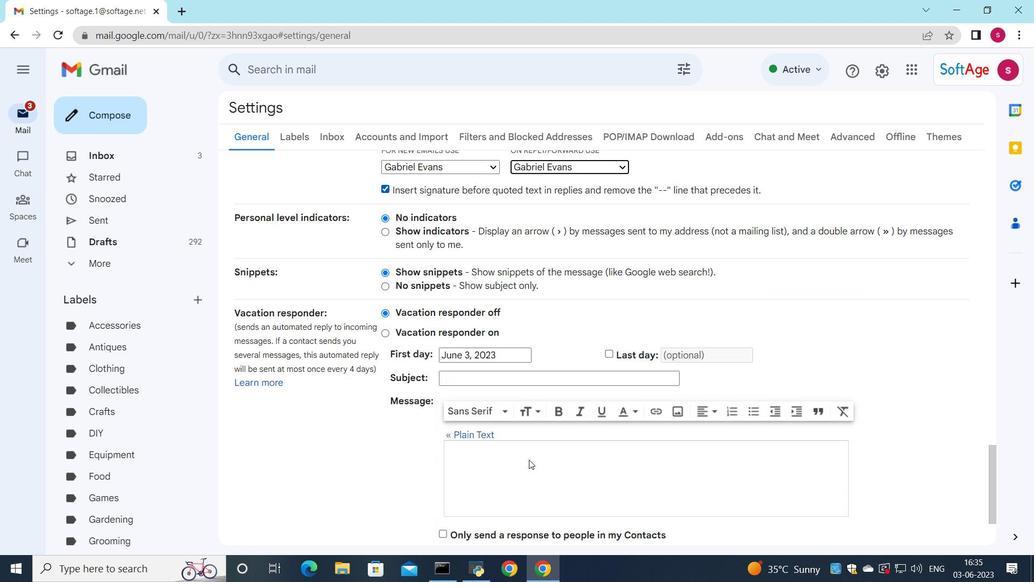 
Action: Mouse scrolled (529, 459) with delta (0, 0)
Screenshot: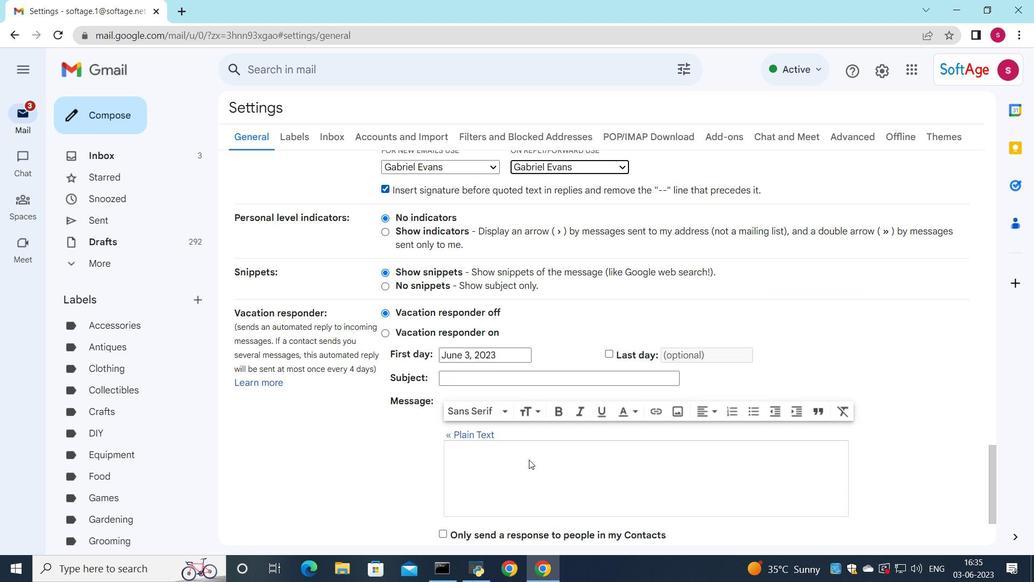 
Action: Mouse scrolled (529, 459) with delta (0, 0)
Screenshot: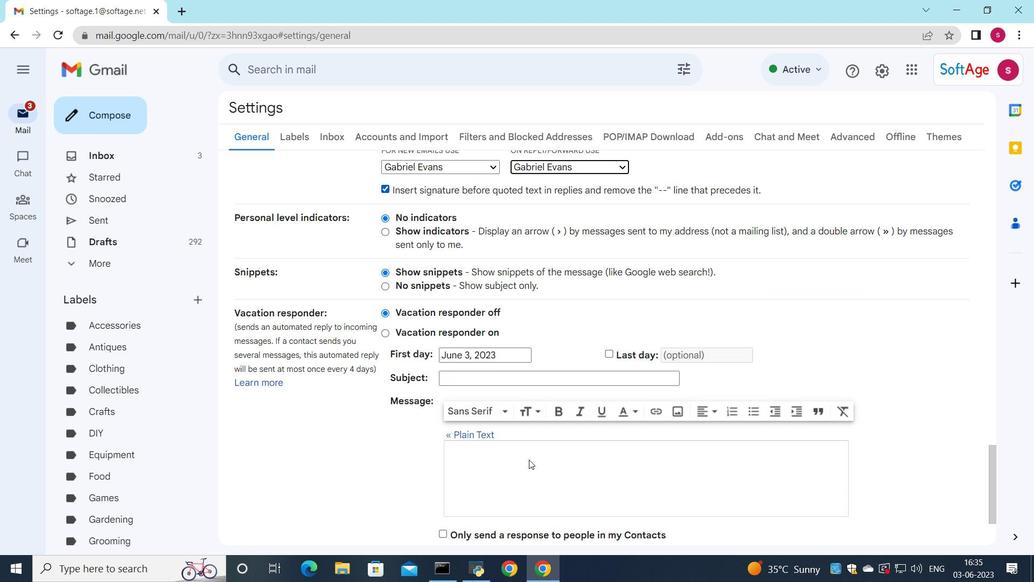 
Action: Mouse scrolled (529, 459) with delta (0, 0)
Screenshot: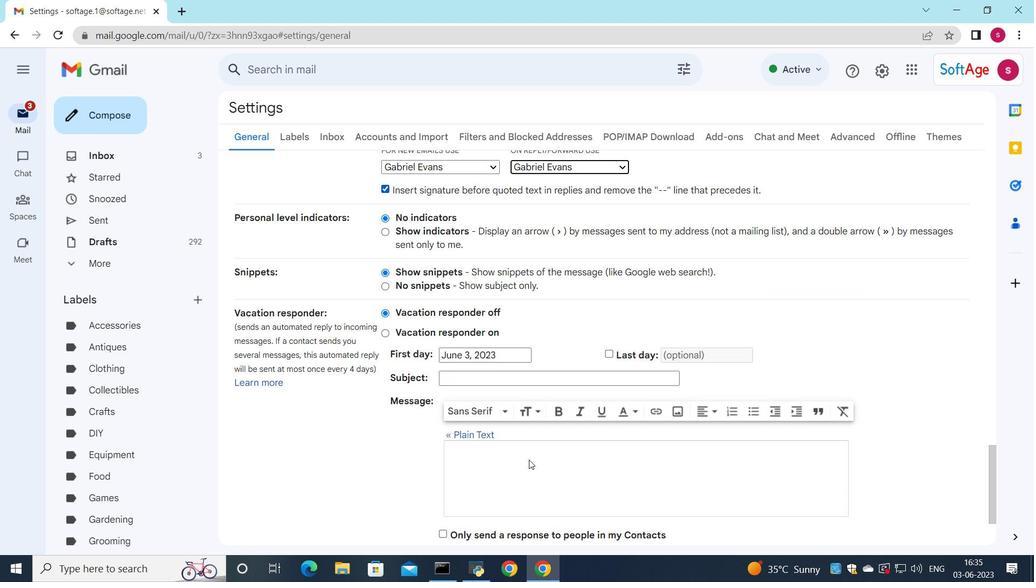 
Action: Mouse moved to (568, 479)
Screenshot: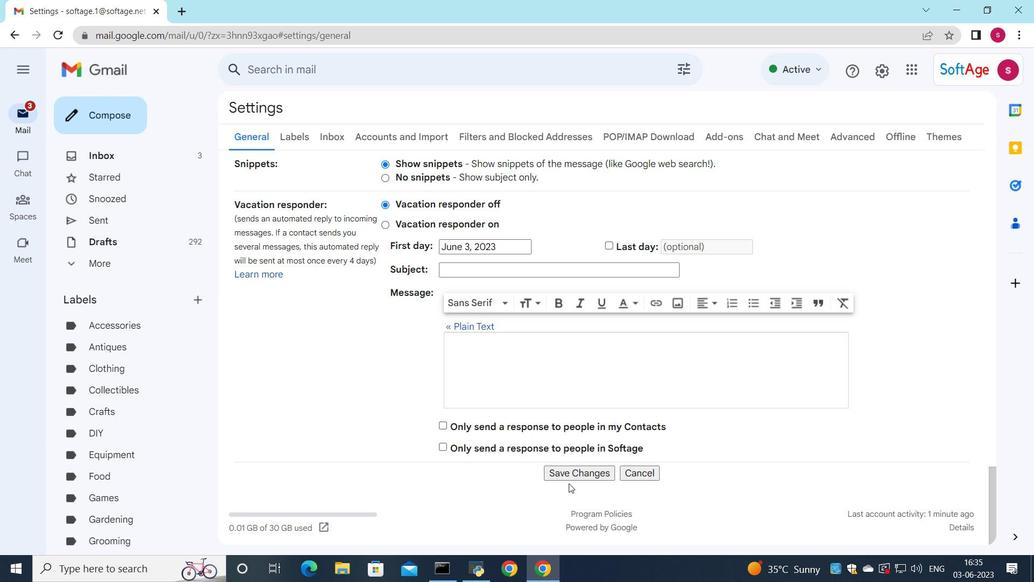 
Action: Mouse pressed left at (568, 479)
Screenshot: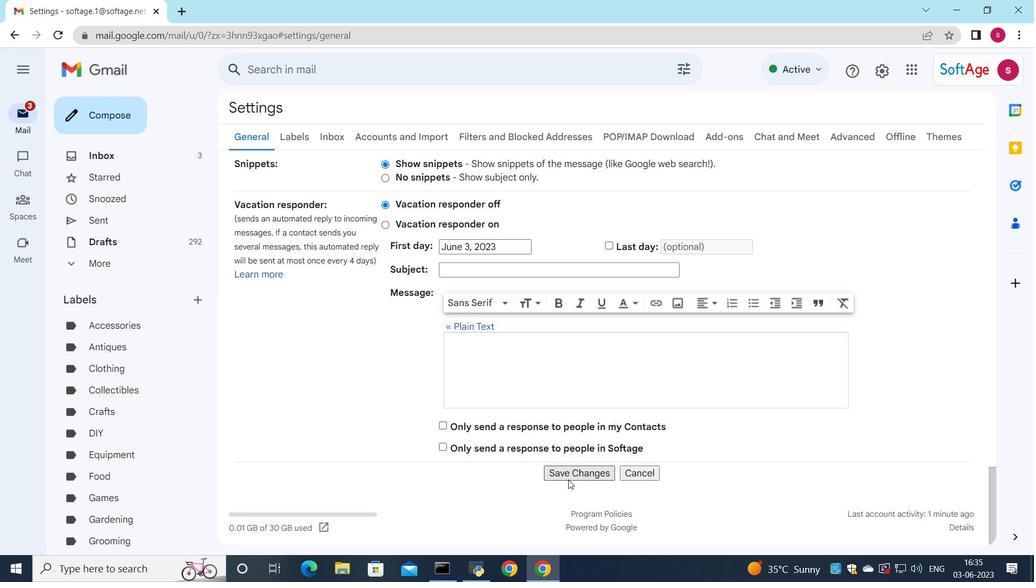 
Action: Mouse moved to (546, 129)
Screenshot: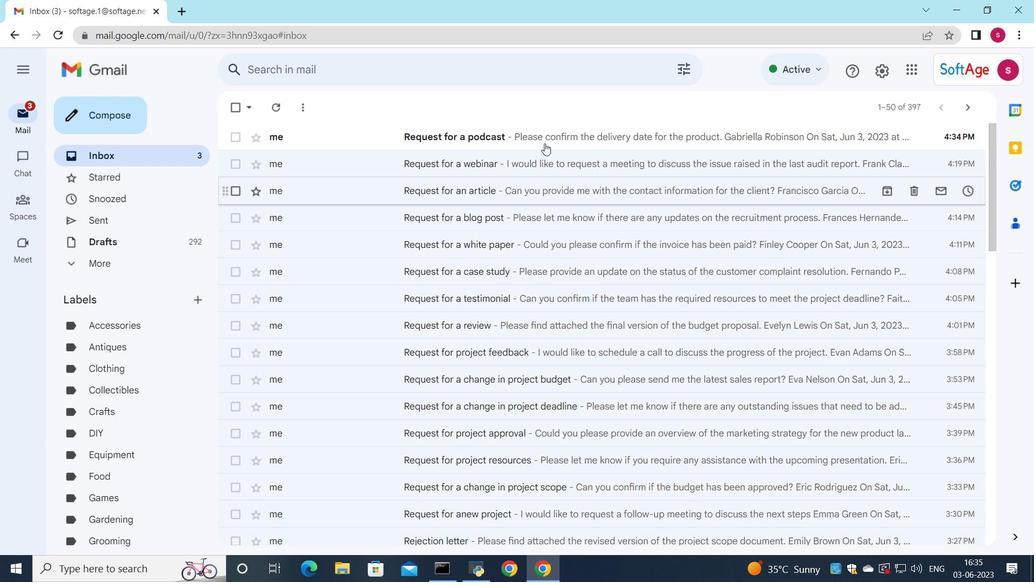 
Action: Mouse pressed left at (546, 129)
Screenshot: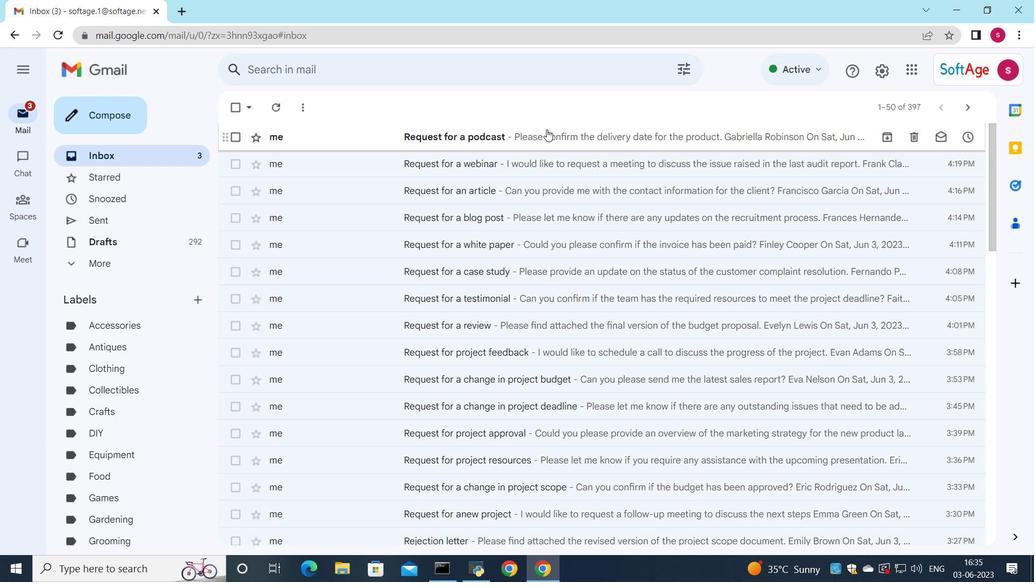 
Action: Mouse moved to (988, 156)
Screenshot: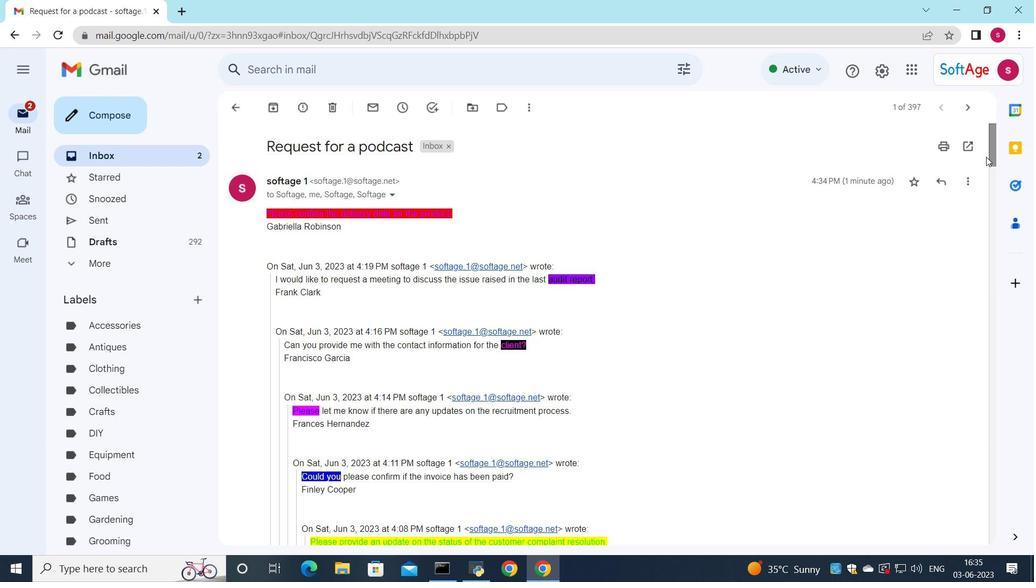 
Action: Mouse pressed left at (988, 156)
Screenshot: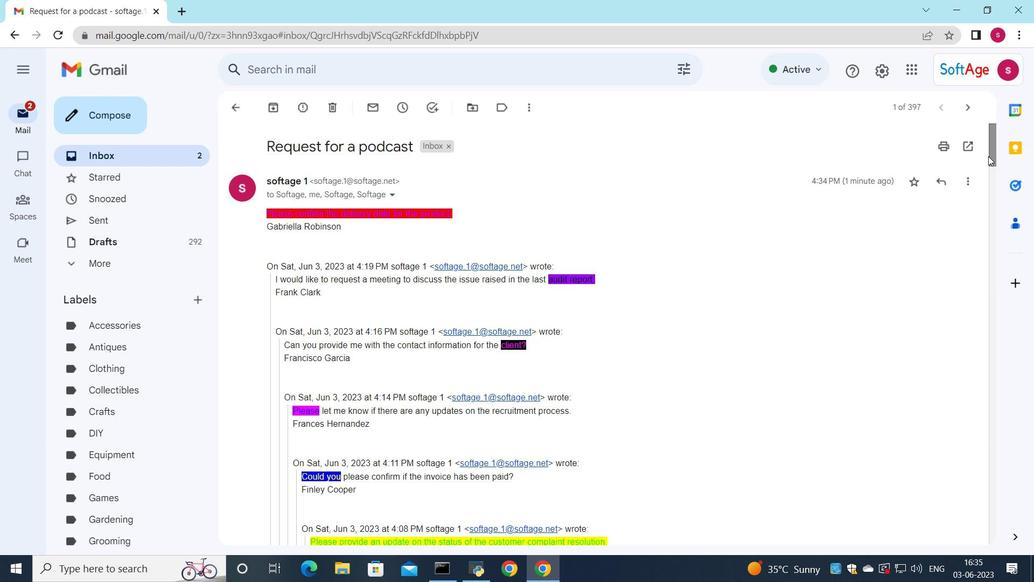 
Action: Mouse moved to (386, 473)
Screenshot: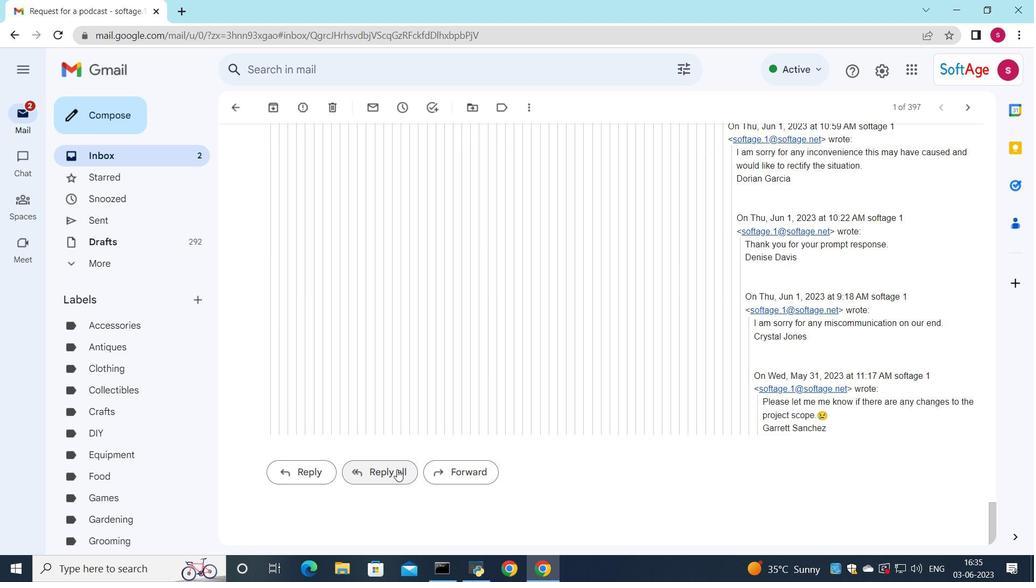
Action: Mouse pressed left at (386, 473)
Screenshot: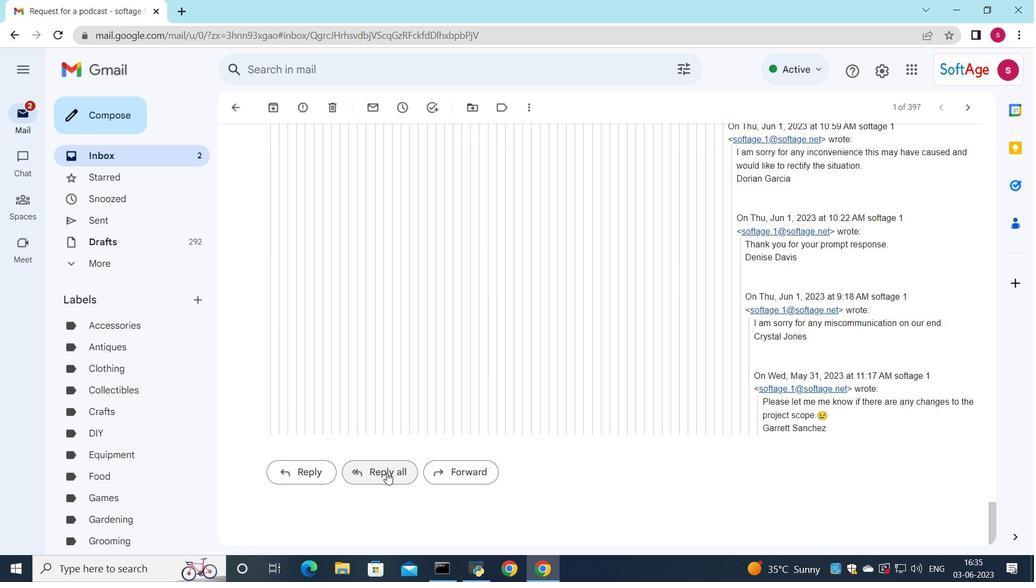 
Action: Mouse moved to (294, 368)
Screenshot: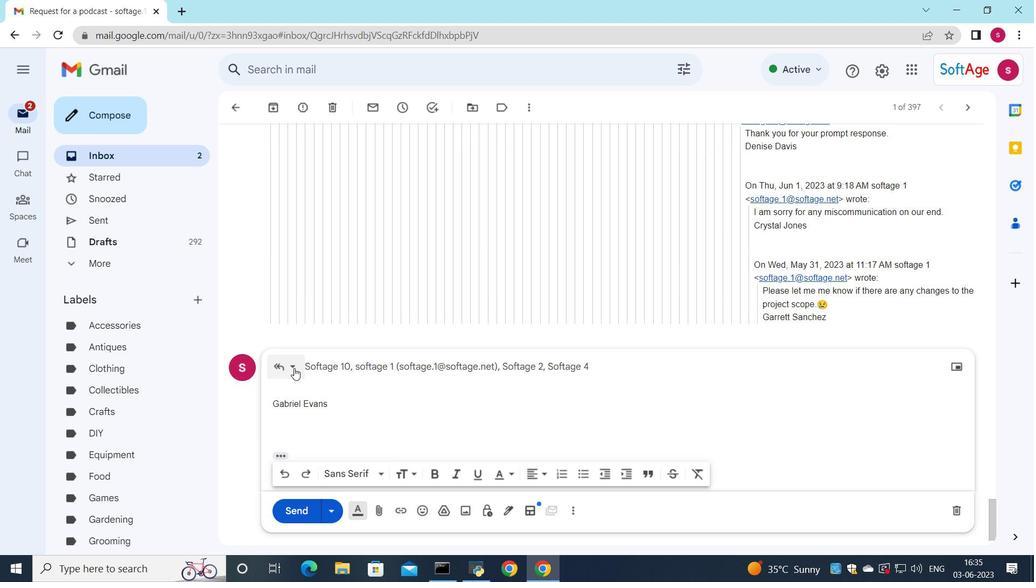 
Action: Mouse pressed left at (294, 368)
Screenshot: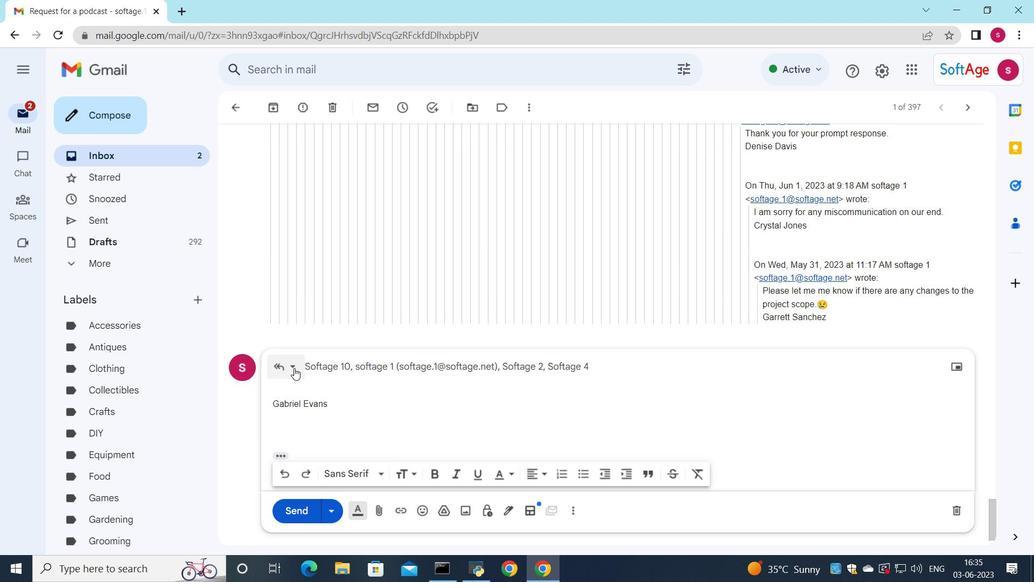 
Action: Mouse moved to (327, 463)
Screenshot: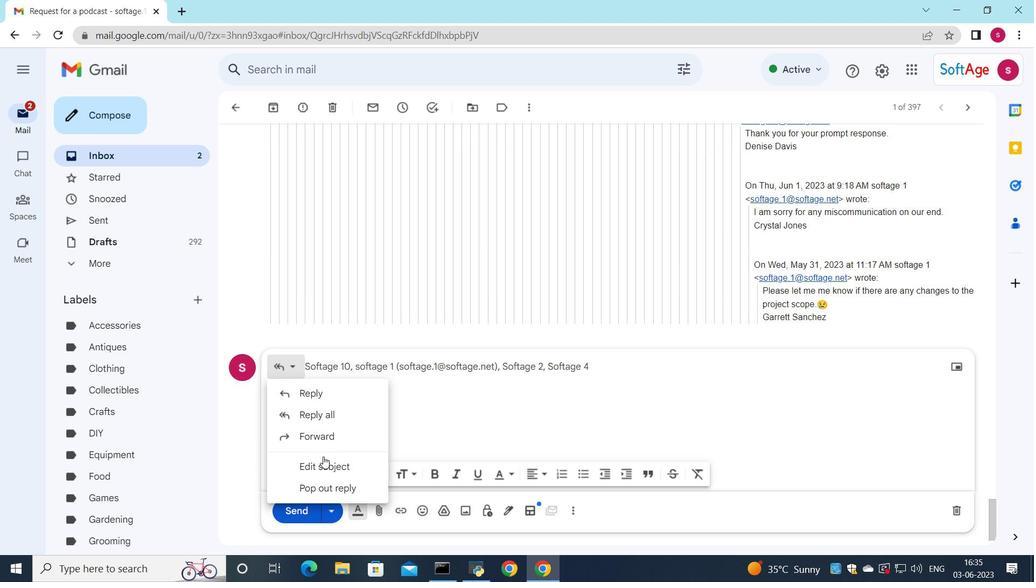 
Action: Mouse pressed left at (327, 463)
Screenshot: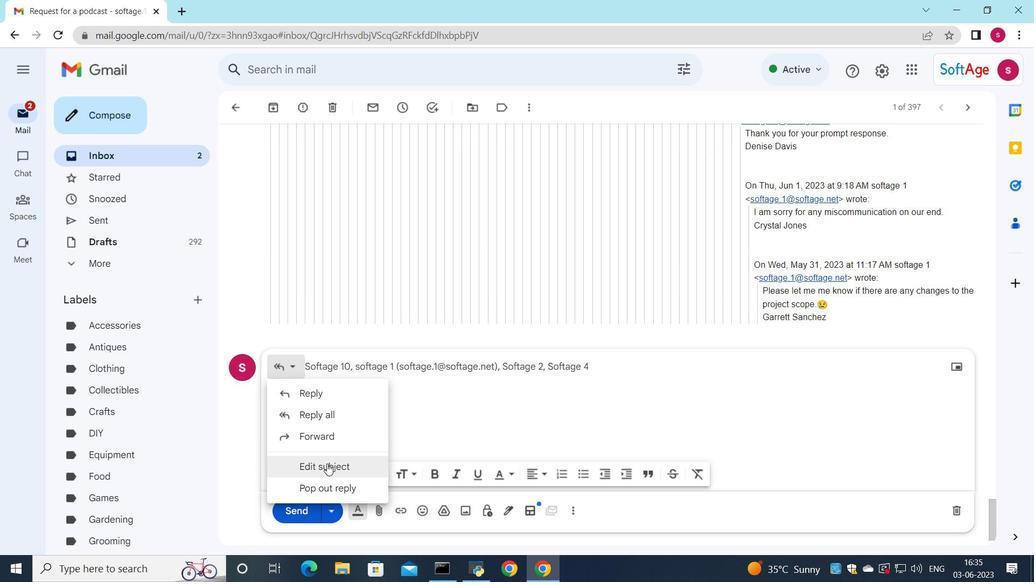 
Action: Mouse moved to (725, 190)
Screenshot: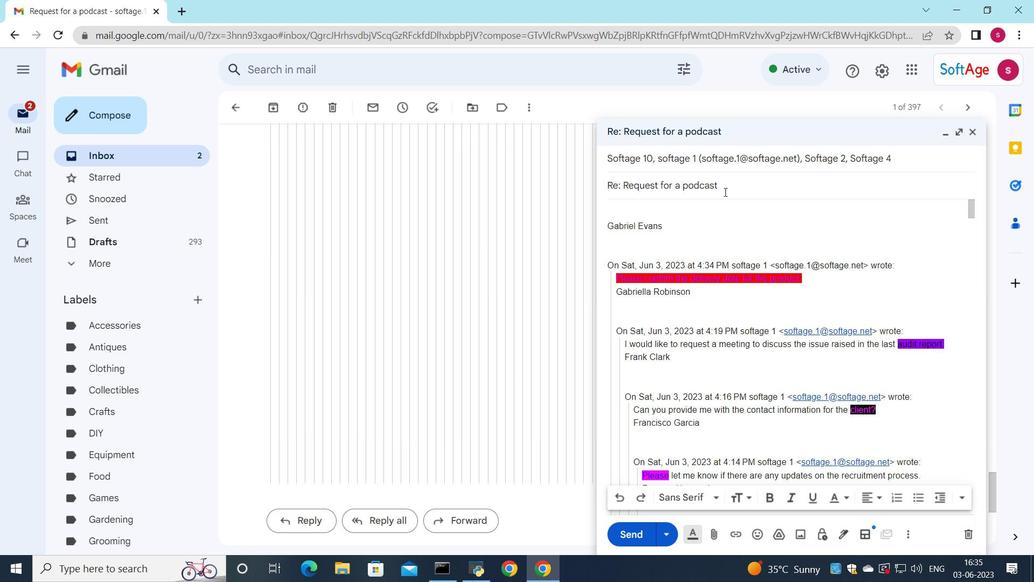 
Action: Mouse pressed left at (725, 190)
Screenshot: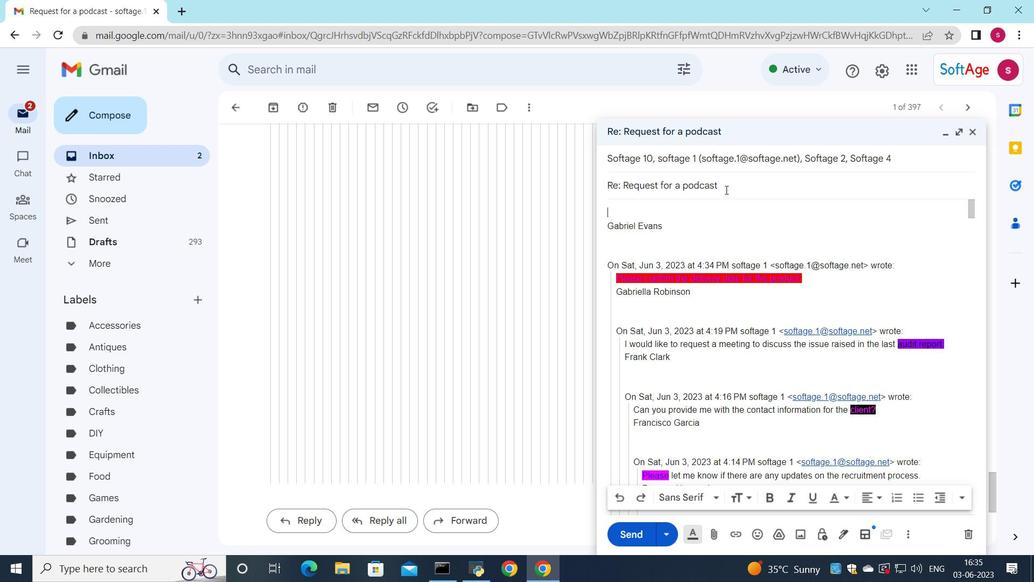 
Action: Mouse moved to (835, 251)
Screenshot: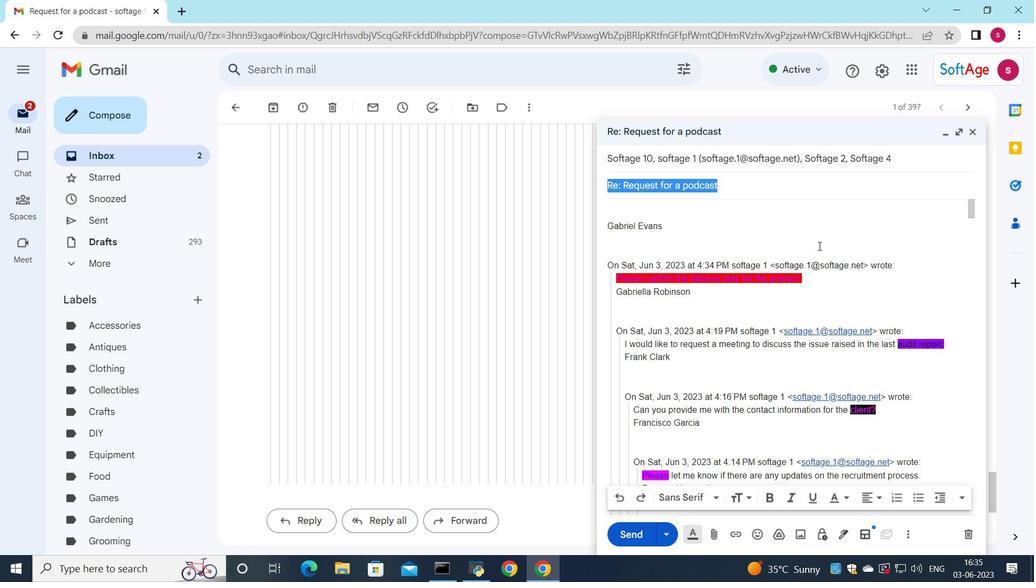
Action: Key pressed <Key.shift><Key.shift><Key.shift><Key.shift><Key.shift>Request<Key.space>for<Key.space>a<Key.space>video
Screenshot: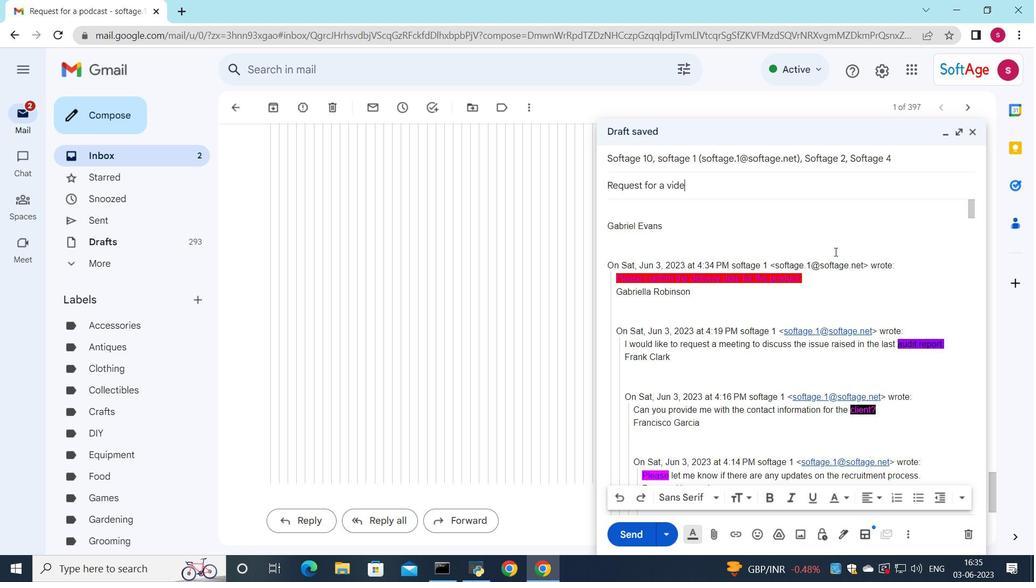 
Action: Mouse moved to (616, 202)
Screenshot: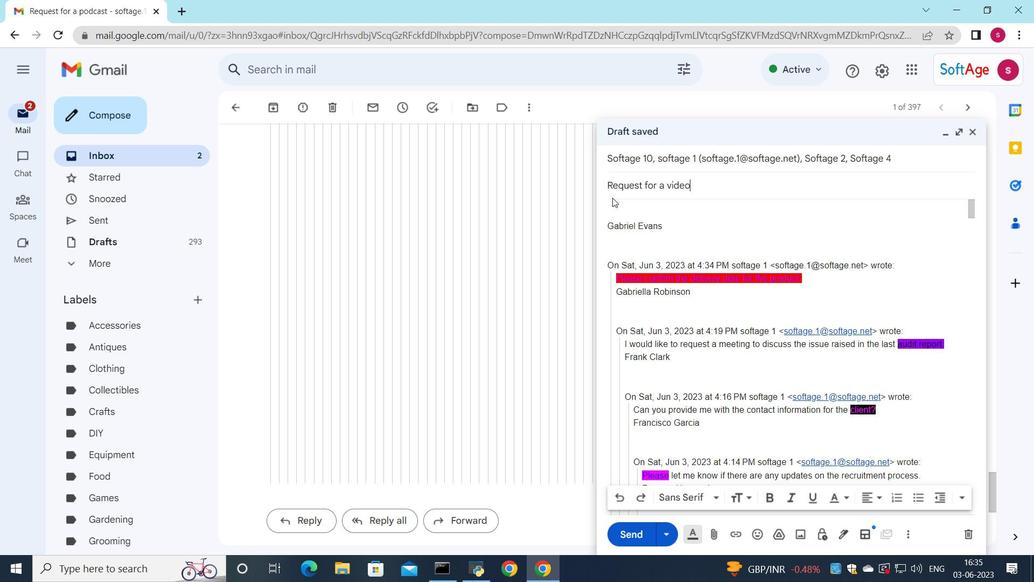 
Action: Mouse pressed left at (616, 202)
Screenshot: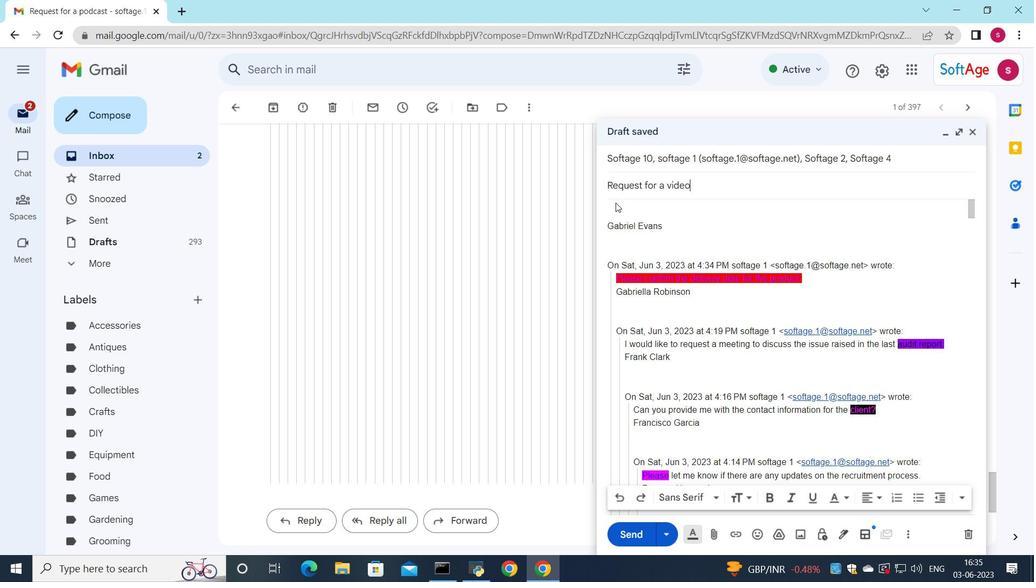 
Action: Key pressed <Key.shift>Could<Key.space>you<Key.space>please<Key.space>provide<Key.space>a<Key.space>summary<Key.space>of<Key.space>the<Key.space>cus
Screenshot: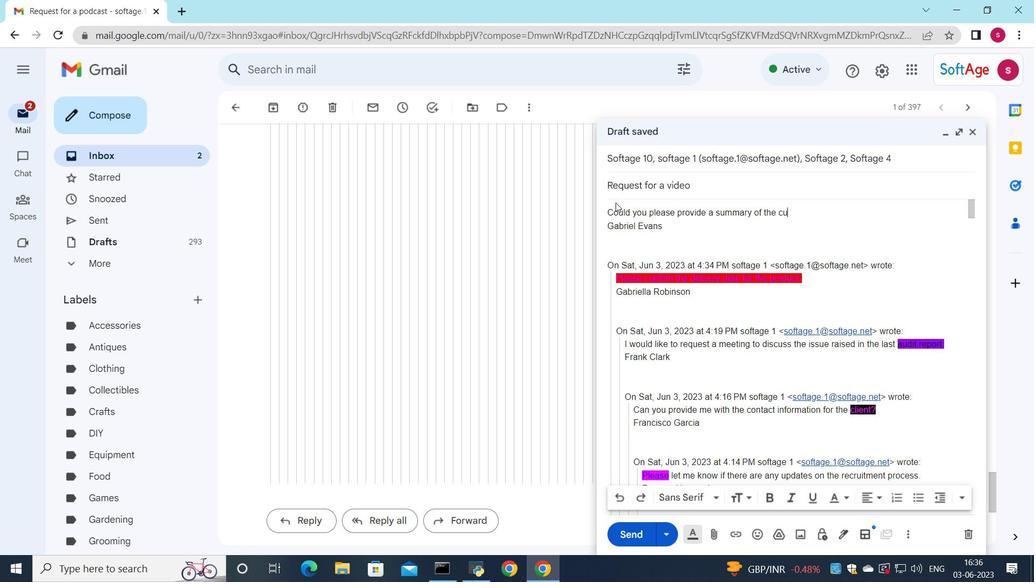 
Action: Mouse moved to (616, 202)
Screenshot: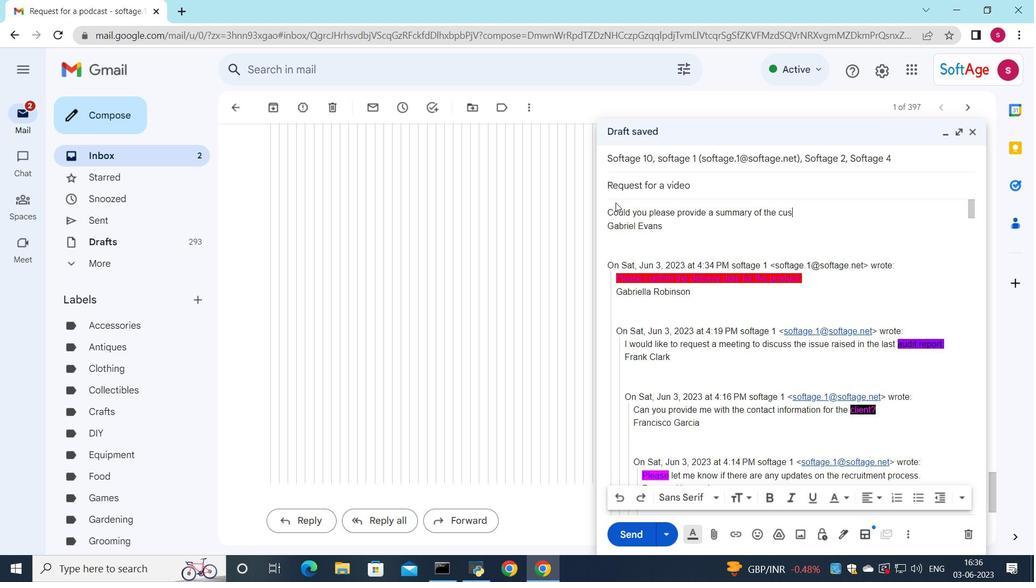 
Action: Key pressed tomer<Key.space>feedbackreceived
Screenshot: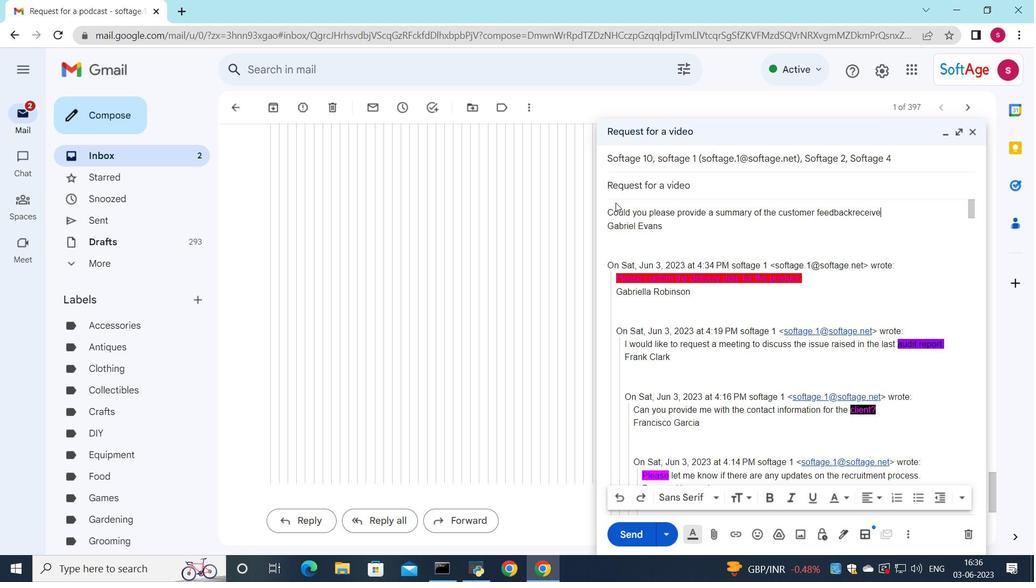 
Action: Mouse moved to (851, 210)
Screenshot: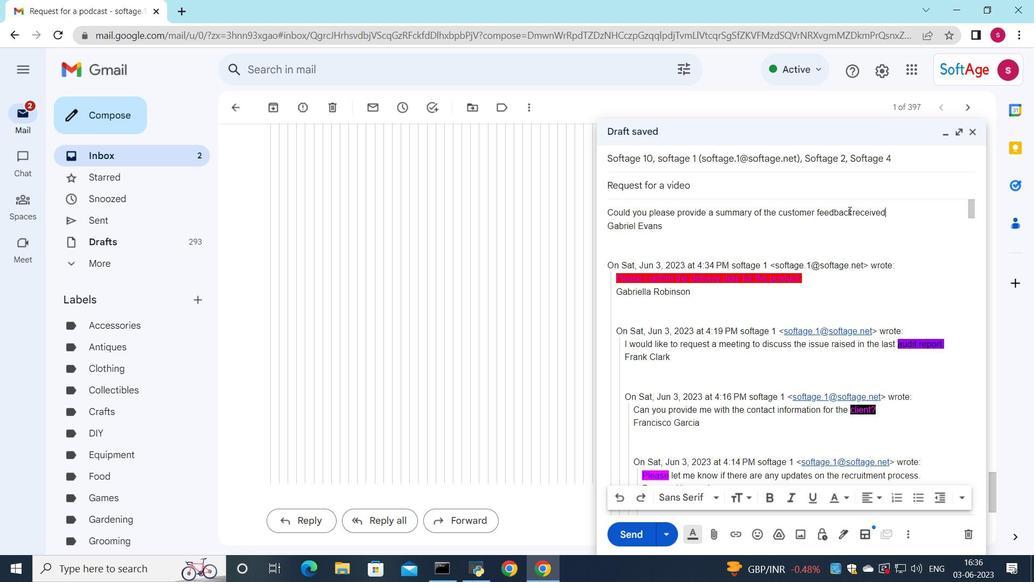 
Action: Mouse pressed left at (851, 210)
Screenshot: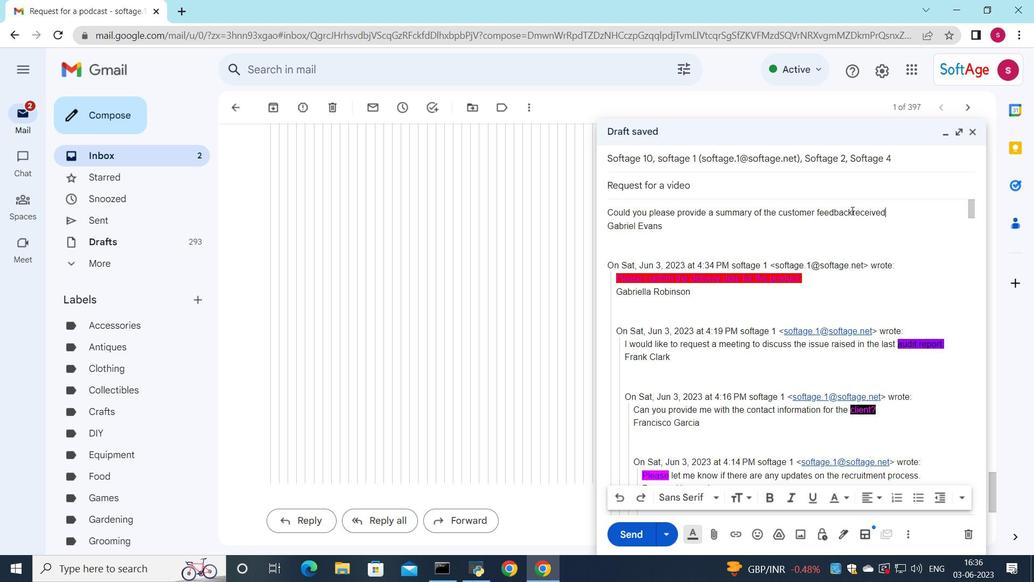 
Action: Key pressed <Key.space>
Screenshot: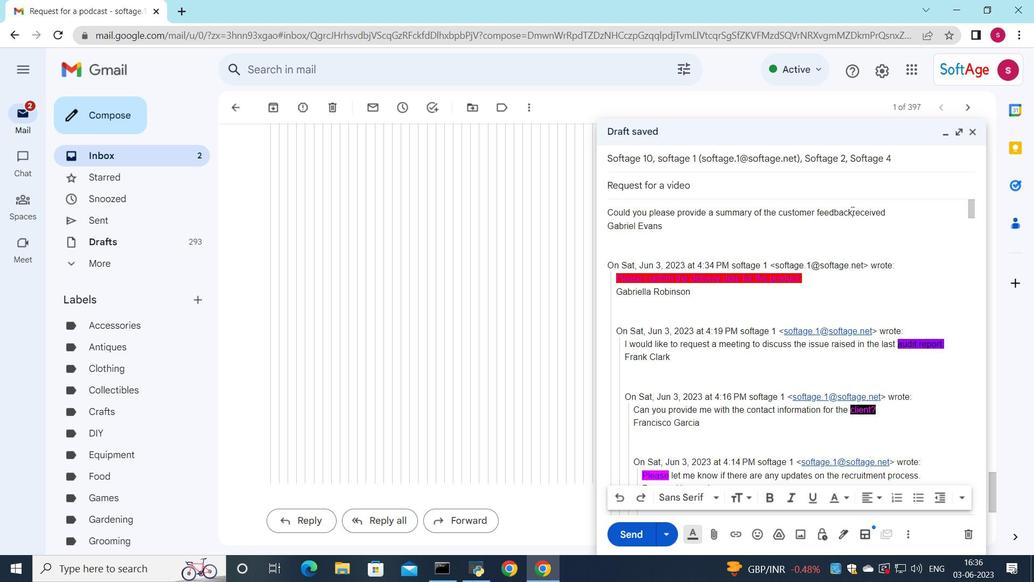 
Action: Mouse moved to (901, 219)
Screenshot: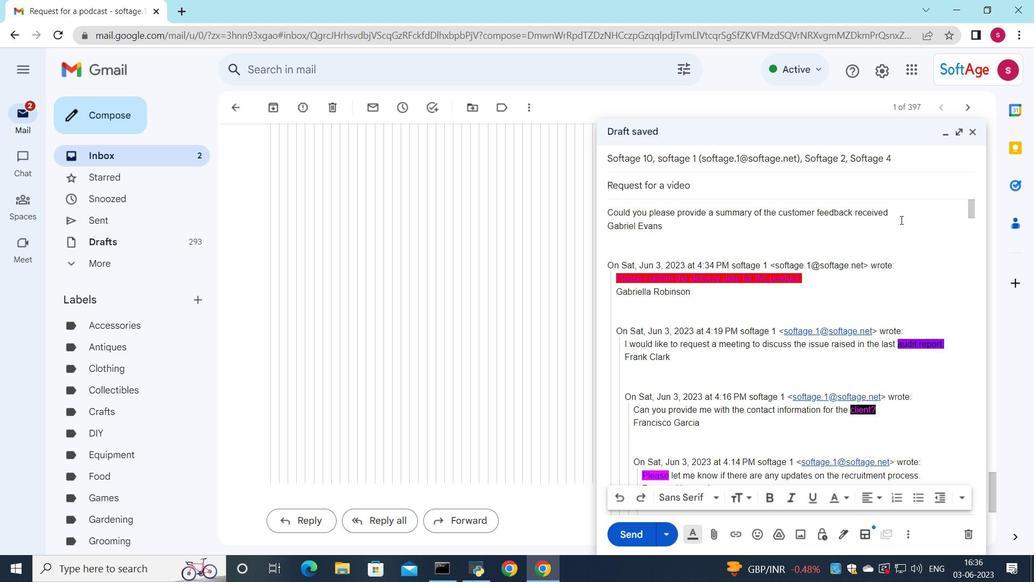 
Action: Mouse pressed left at (901, 219)
Screenshot: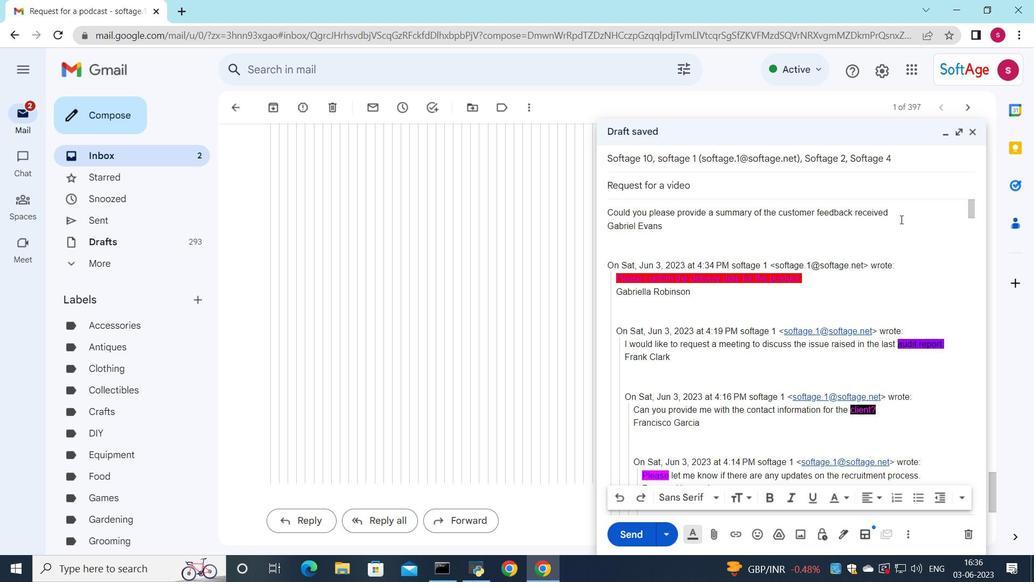 
Action: Key pressed <Key.shift_r>?
Screenshot: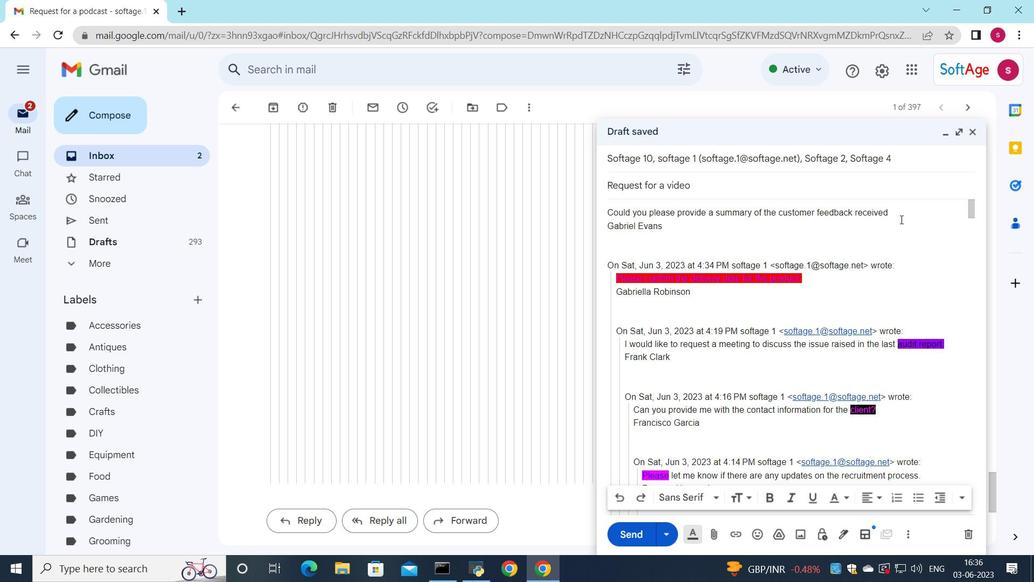 
Action: Mouse moved to (836, 197)
Screenshot: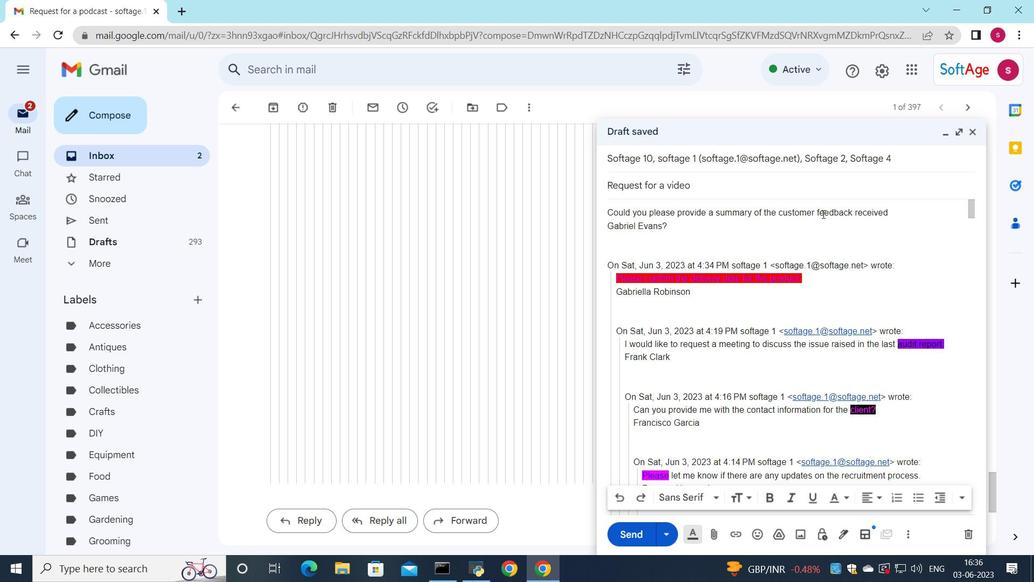 
Action: Key pressed <Key.backspace>
Screenshot: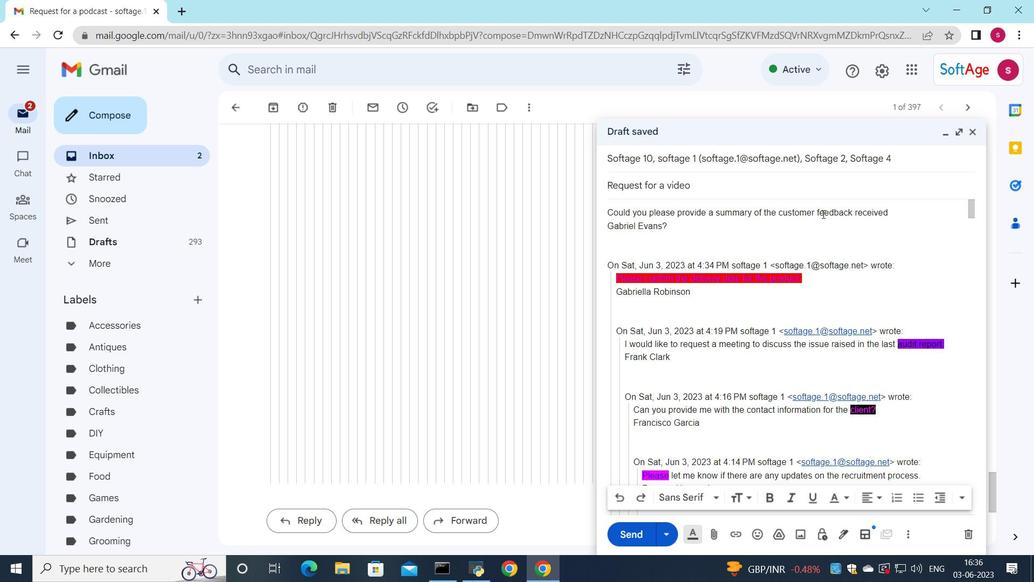 
Action: Mouse moved to (903, 212)
Screenshot: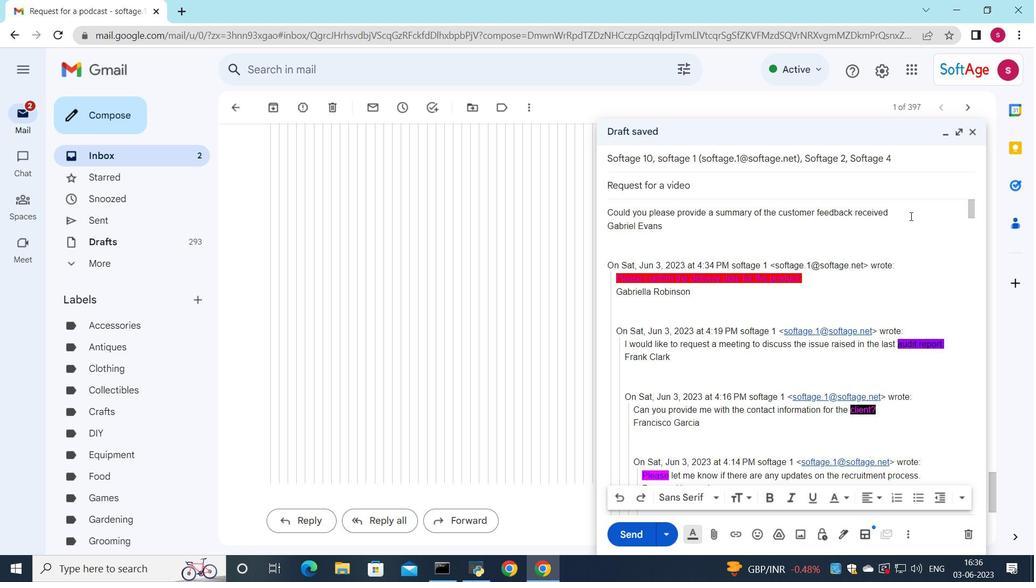 
Action: Mouse pressed left at (903, 212)
Screenshot: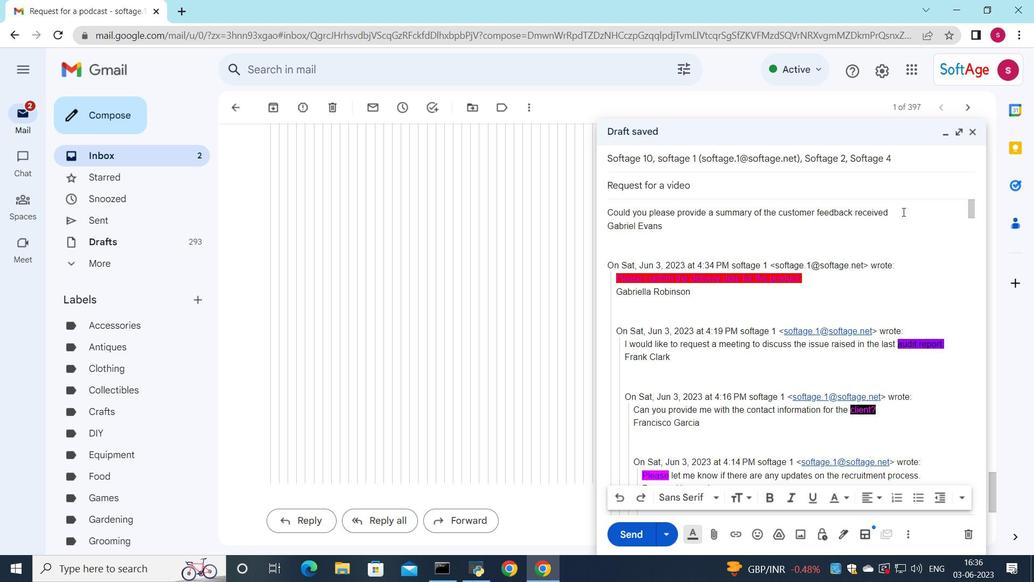 
Action: Key pressed <Key.shift_r>
Screenshot: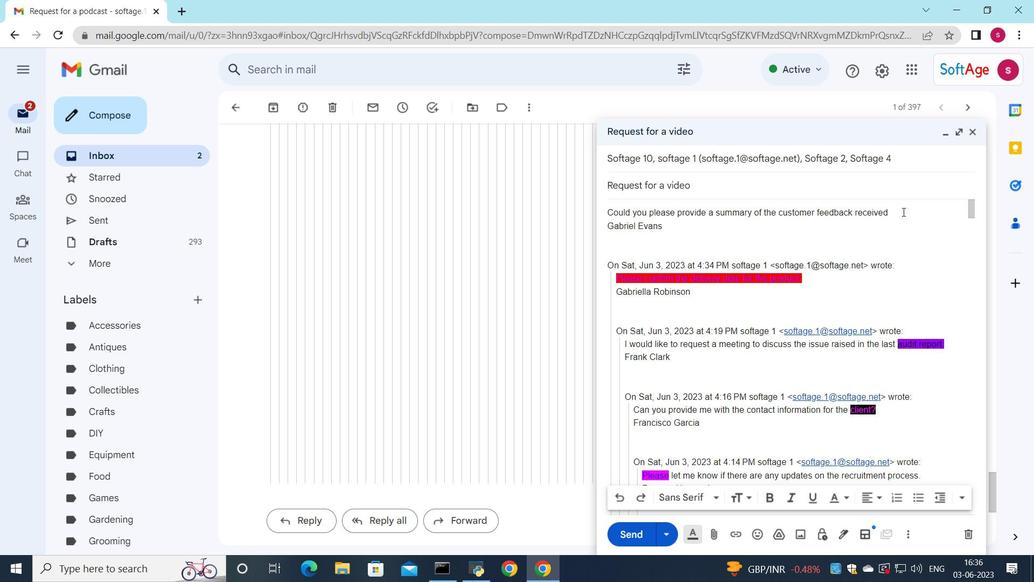 
Action: Mouse moved to (899, 214)
Screenshot: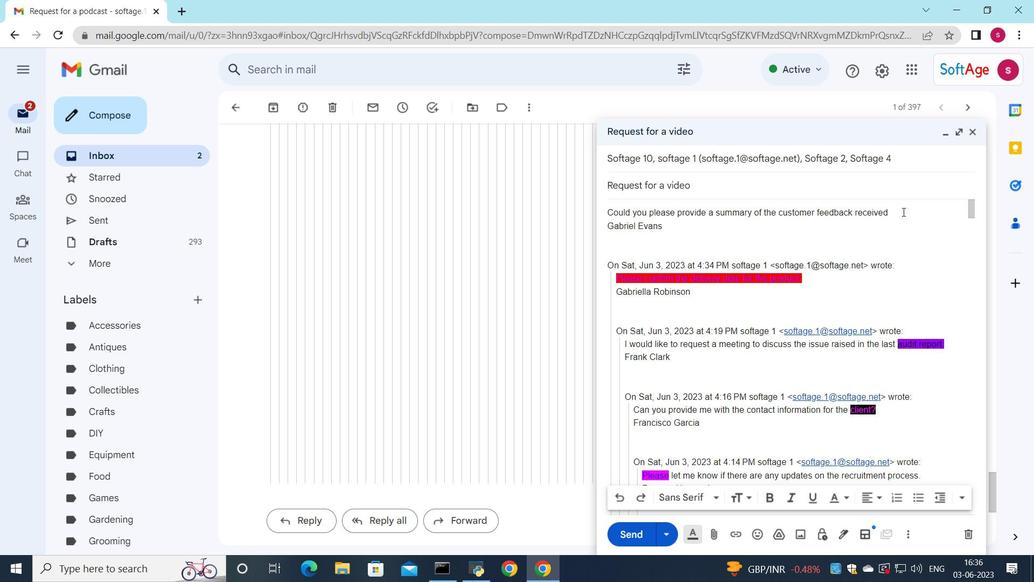 
Action: Key pressed <Key.shift_r><Key.shift_r><Key.shift_r><Key.shift_r><Key.shift_r><Key.shift_r><Key.shift_r><Key.shift_r><Key.shift_r><Key.shift_r><Key.shift_r><Key.shift_r><Key.shift_r><Key.shift_r><Key.shift_r><Key.shift_r><Key.shift_r><Key.shift_r><Key.shift_r>?
Screenshot: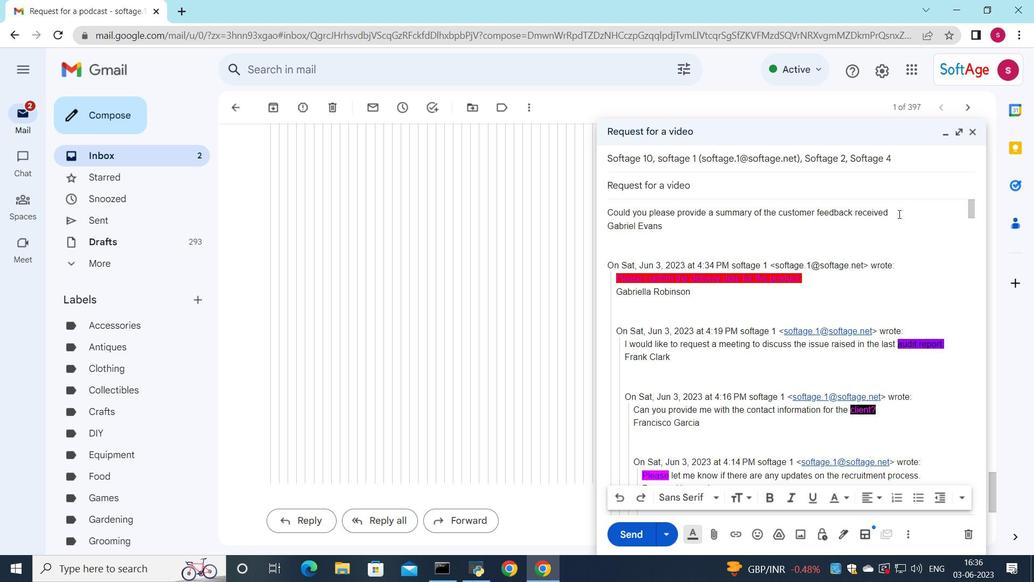 
Action: Mouse moved to (890, 213)
Screenshot: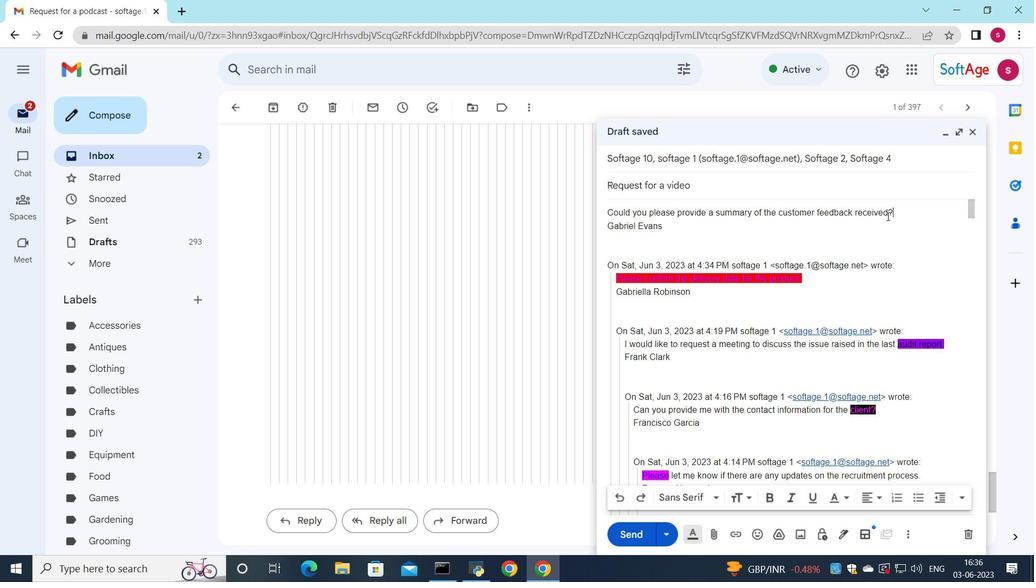 
Action: Mouse pressed left at (890, 213)
Screenshot: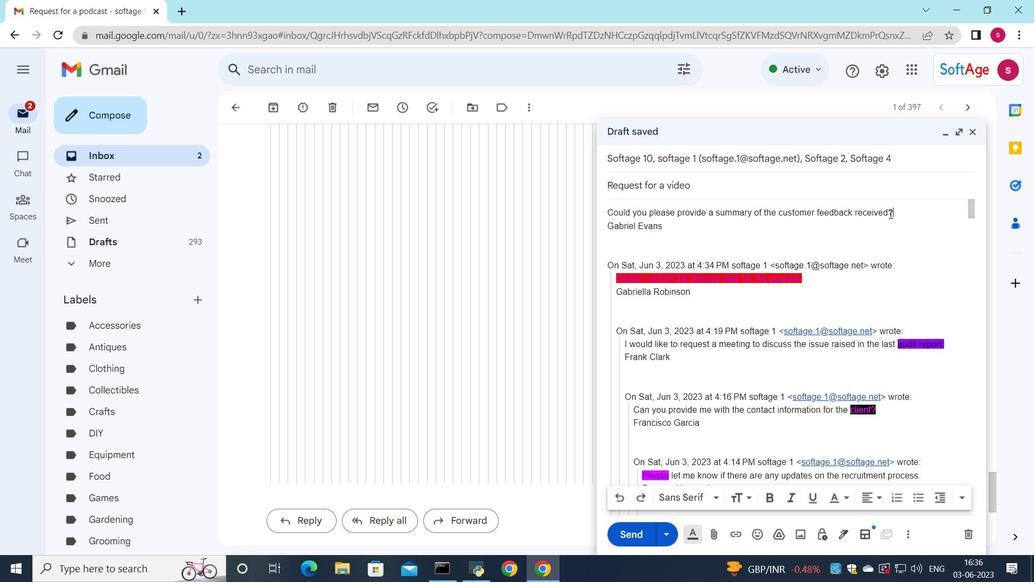 
Action: Mouse moved to (895, 212)
Screenshot: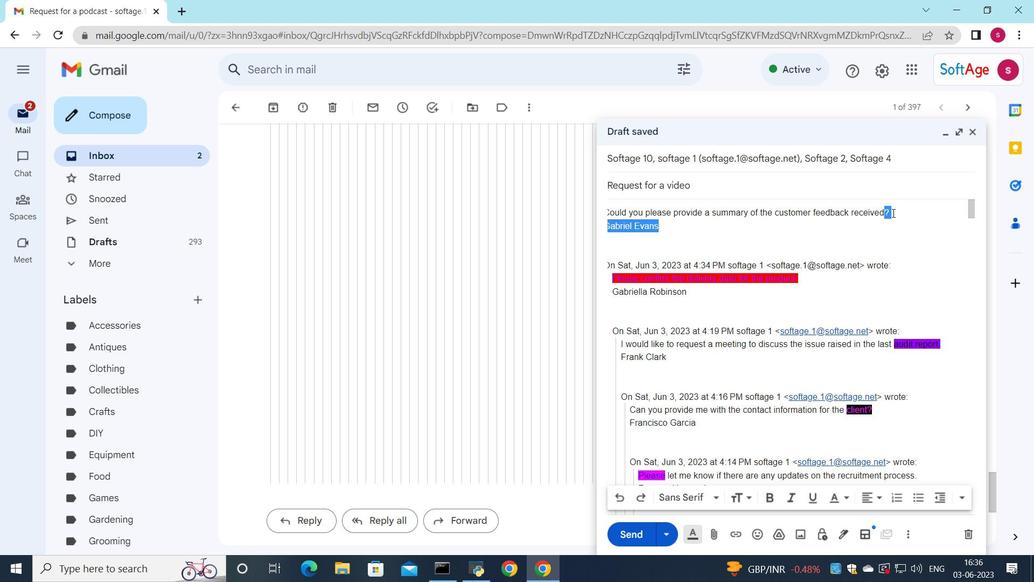 
Action: Mouse pressed left at (895, 212)
Screenshot: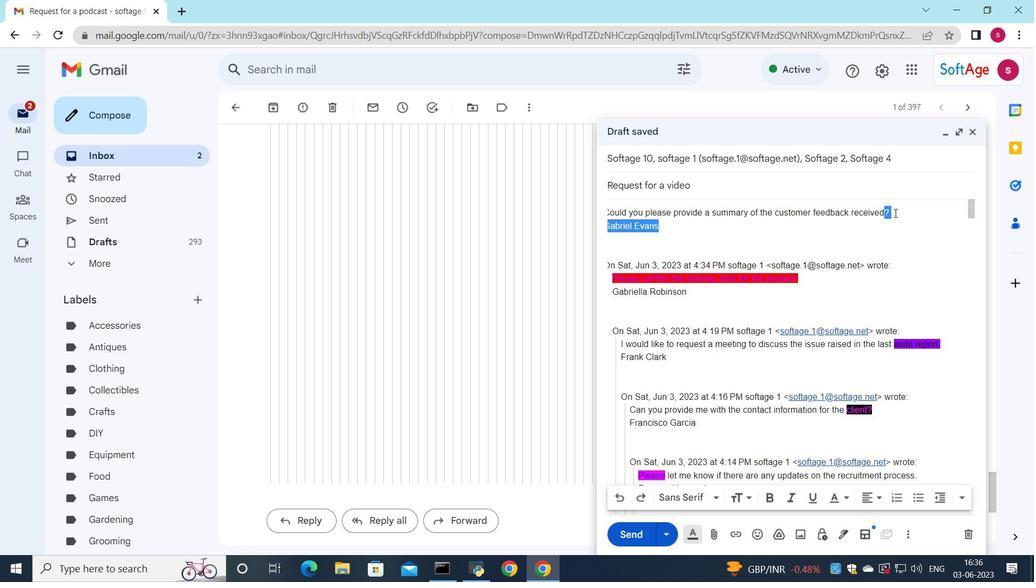 
Action: Mouse pressed left at (895, 212)
Screenshot: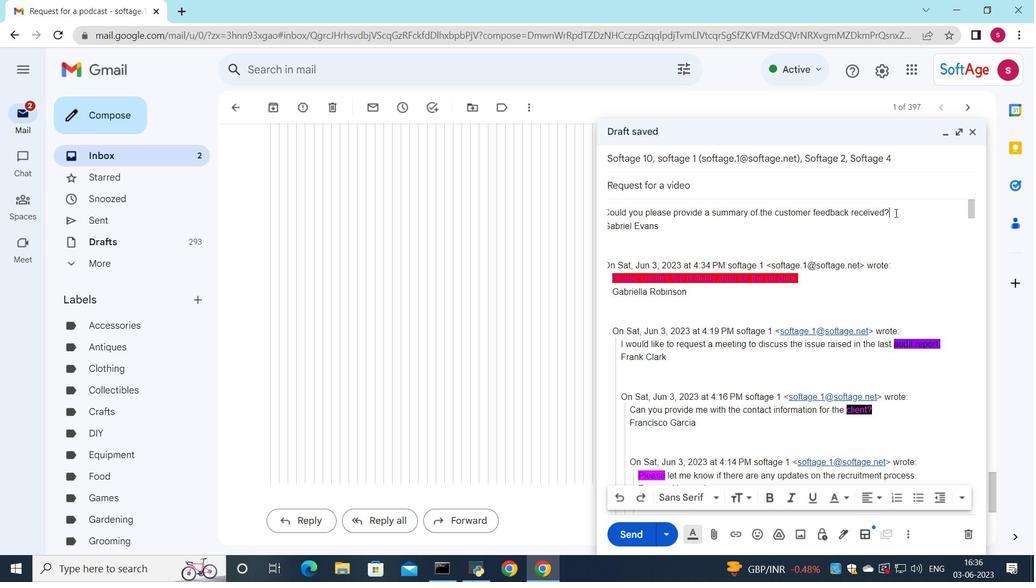 
Action: Mouse moved to (846, 497)
Screenshot: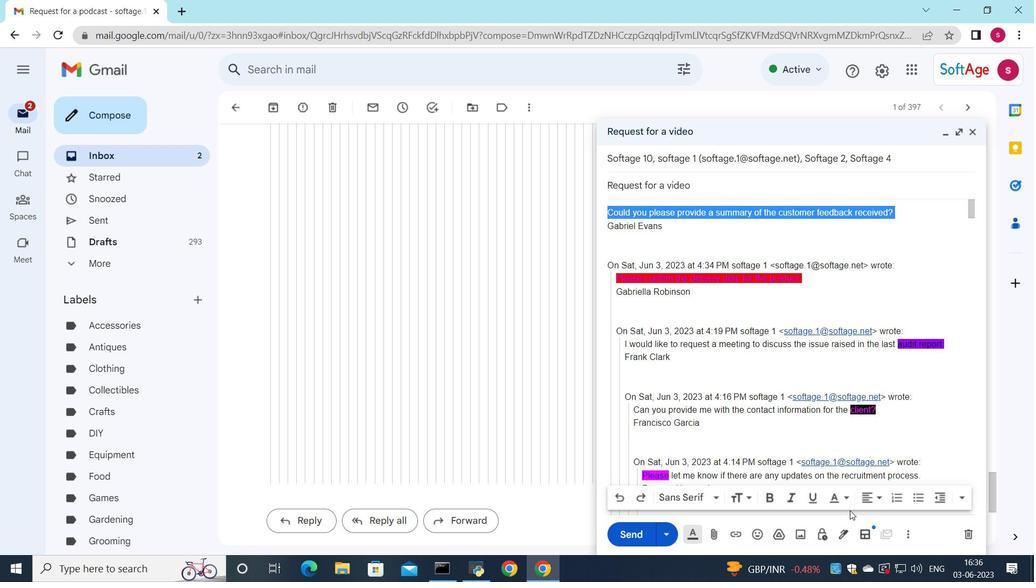 
Action: Mouse pressed left at (846, 497)
Screenshot: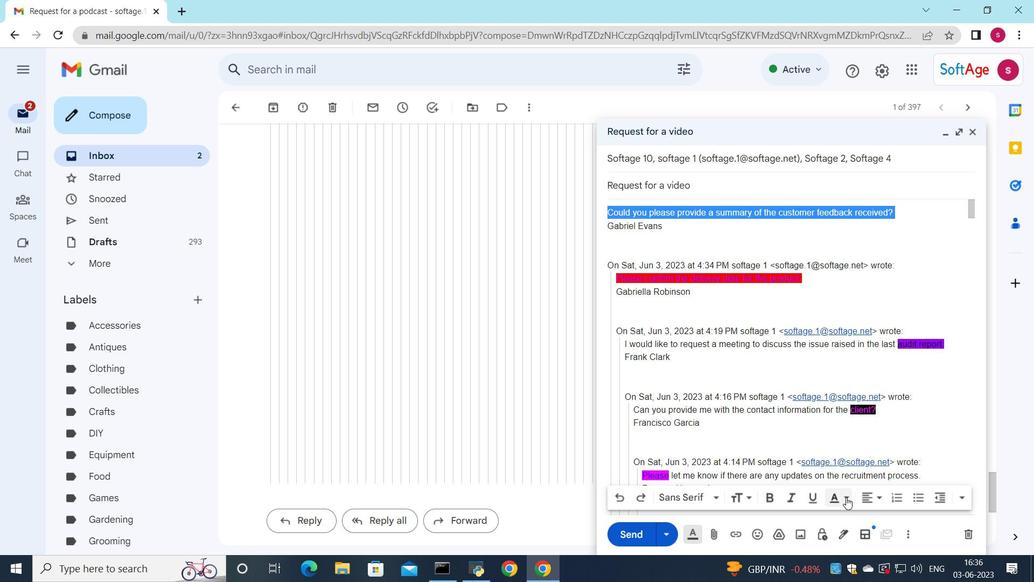 
Action: Mouse moved to (756, 404)
Screenshot: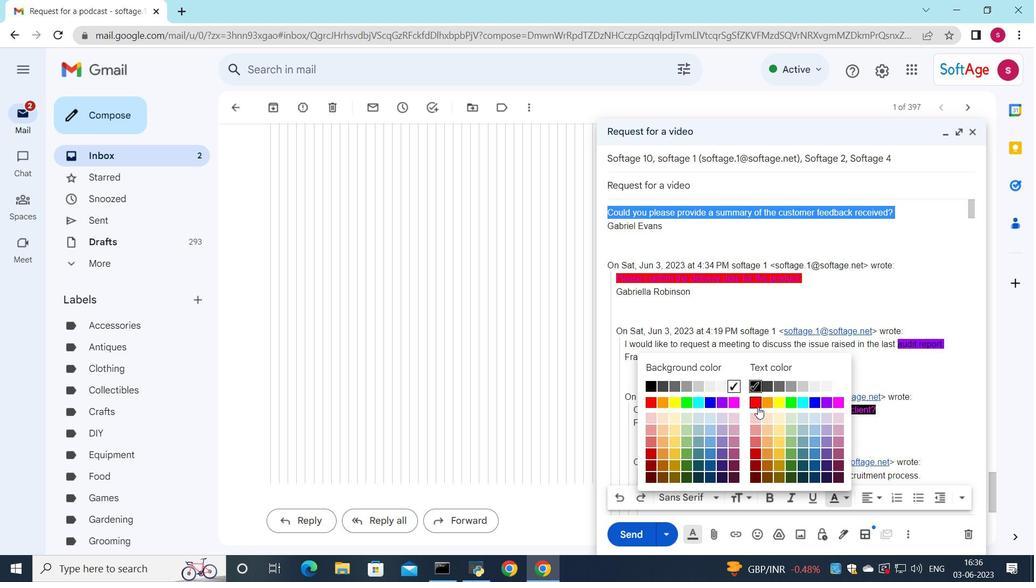 
Action: Mouse pressed left at (756, 404)
Screenshot: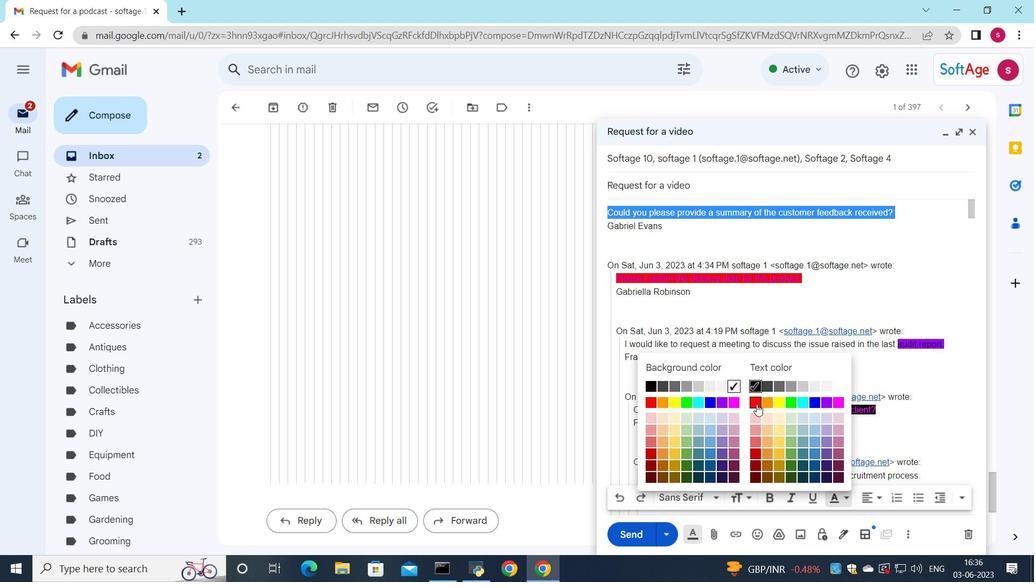 
Action: Mouse moved to (845, 496)
Screenshot: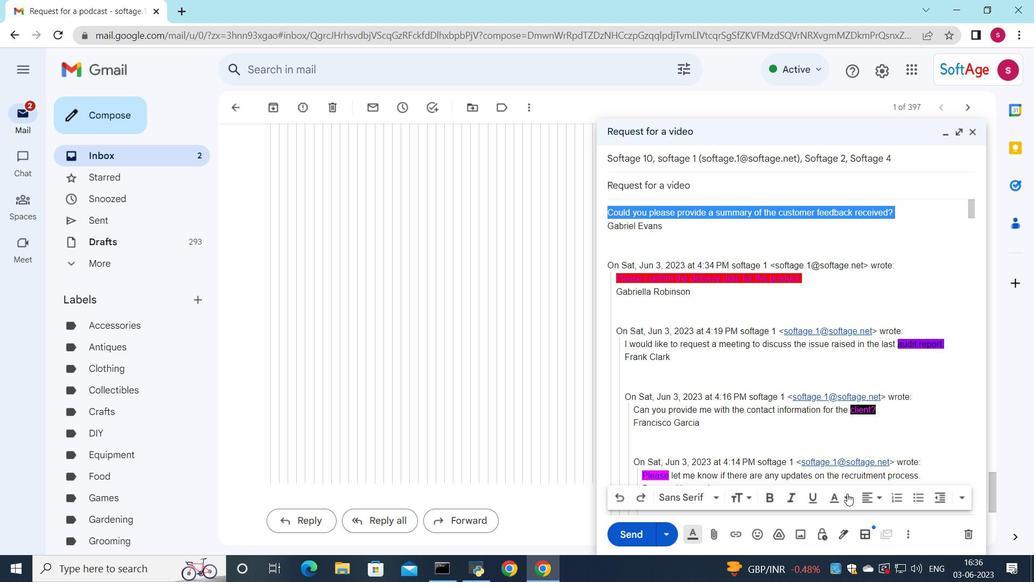 
Action: Mouse pressed left at (845, 496)
Screenshot: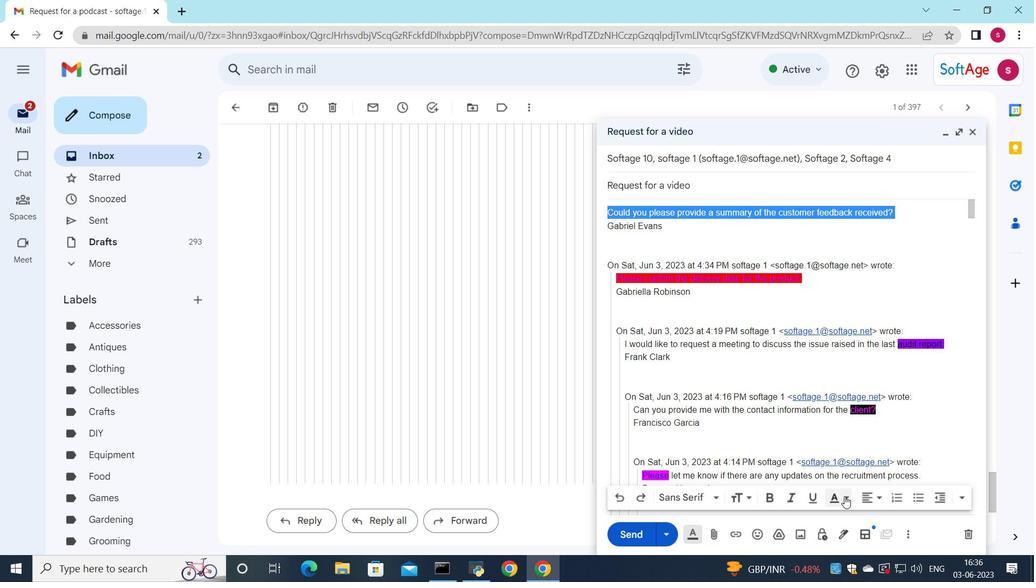
Action: Mouse moved to (688, 403)
Screenshot: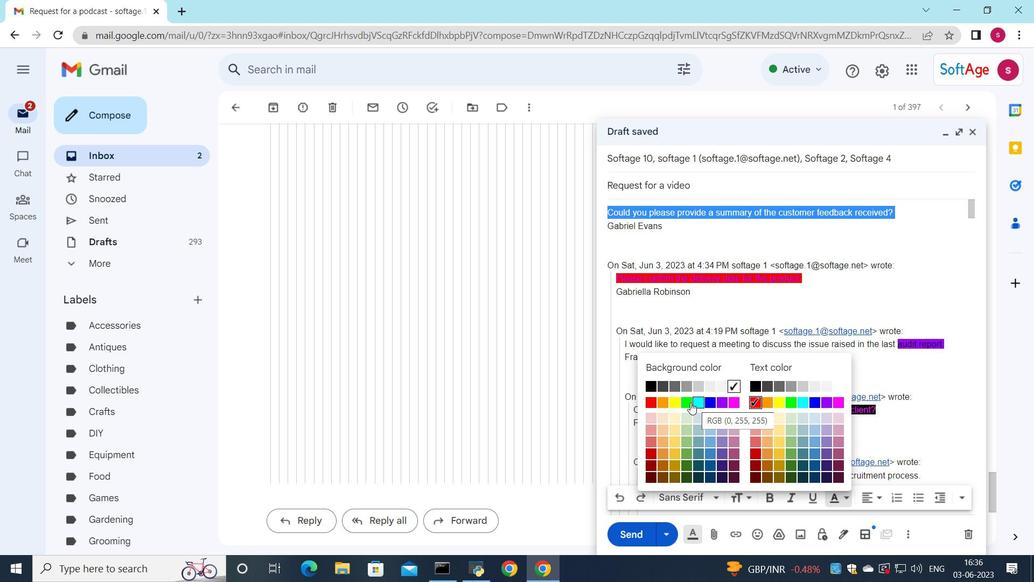 
Action: Mouse pressed left at (688, 403)
Screenshot: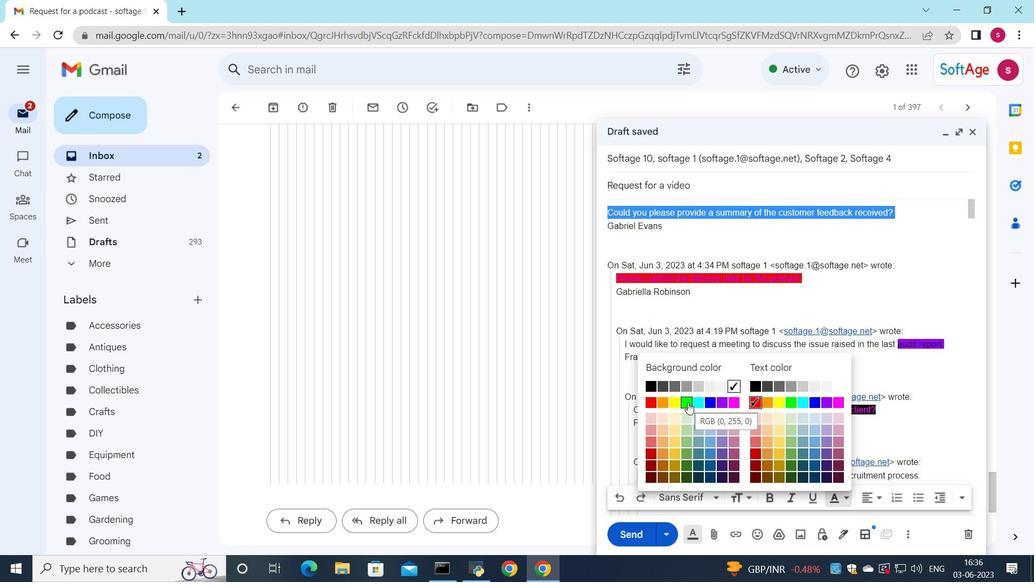 
Action: Mouse moved to (615, 534)
Screenshot: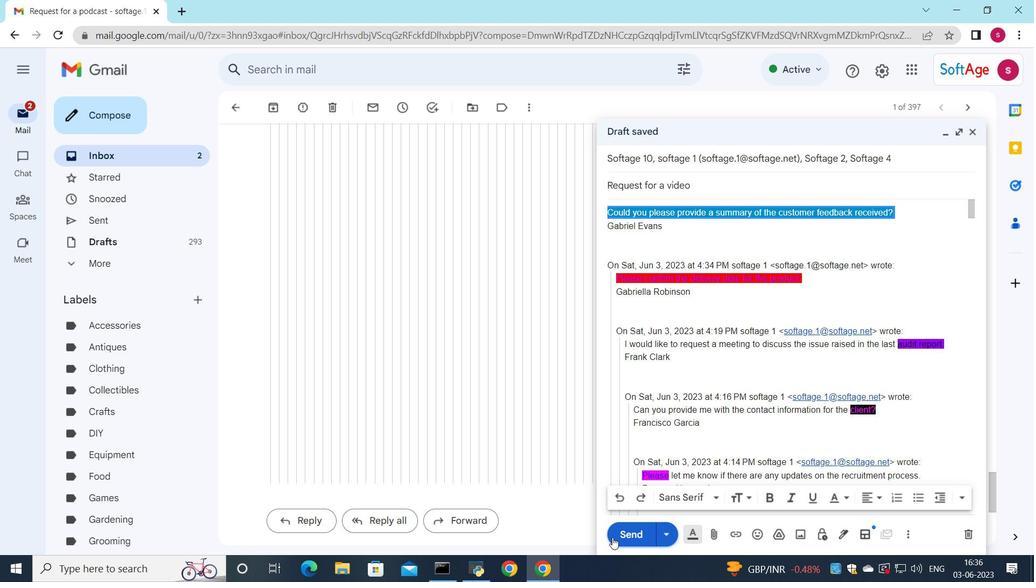 
Action: Mouse pressed left at (615, 534)
Screenshot: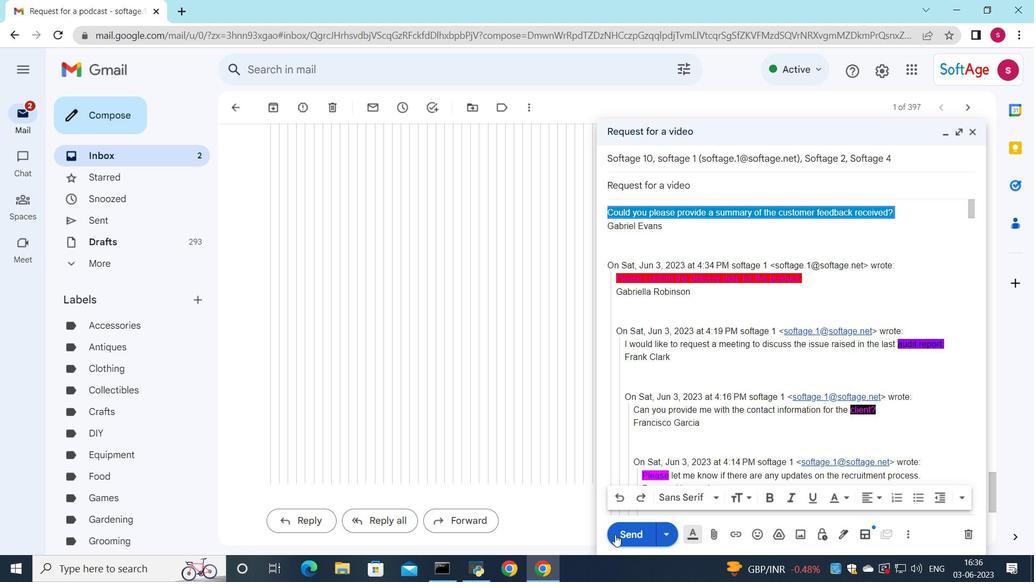 
Action: Mouse moved to (148, 150)
Screenshot: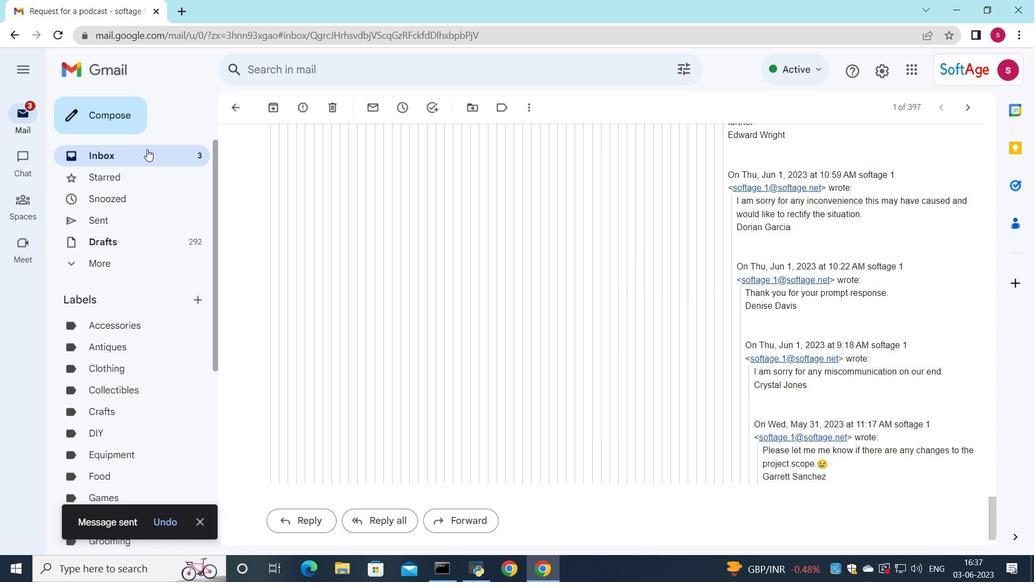
Action: Mouse pressed left at (148, 150)
Screenshot: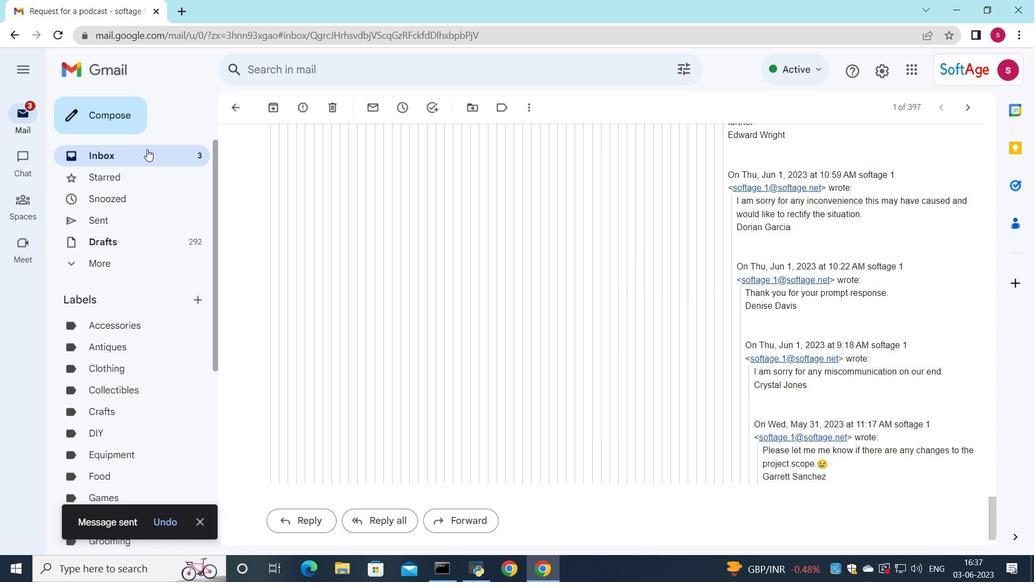 
Action: Mouse moved to (458, 144)
Screenshot: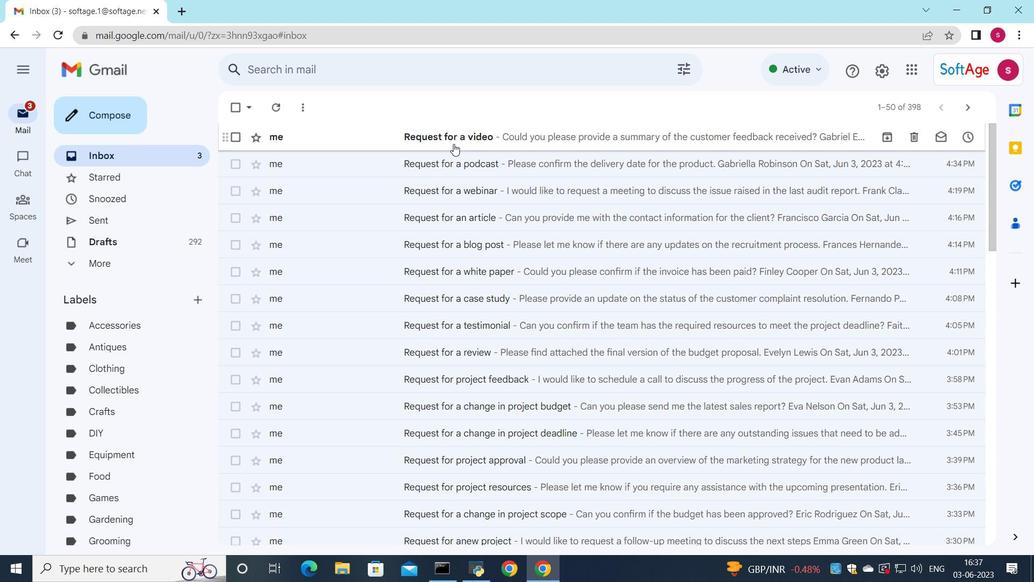 
